 Task: Find connections with filter location Teknāf with filter topic #technologywith filter profile language English with filter current company Sobha Ltd. with filter school INDIAN MARITIME UNIVERSITY with filter industry Women's Handbag Manufacturing with filter service category Videography with filter keywords title Nuclear Engineer
Action: Mouse moved to (579, 116)
Screenshot: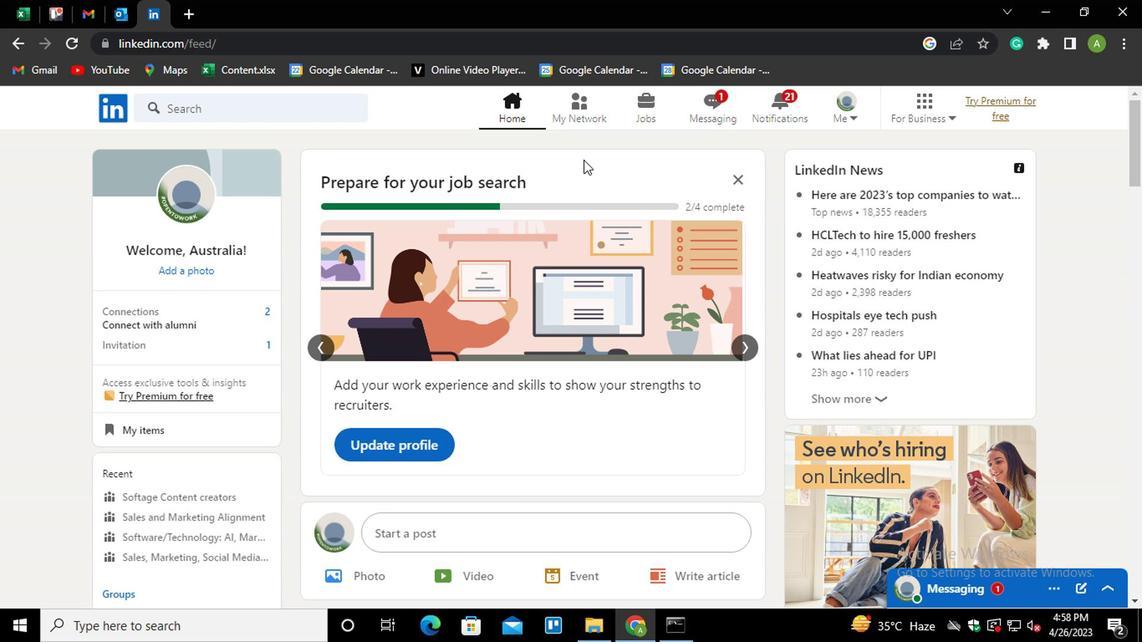 
Action: Mouse pressed left at (579, 116)
Screenshot: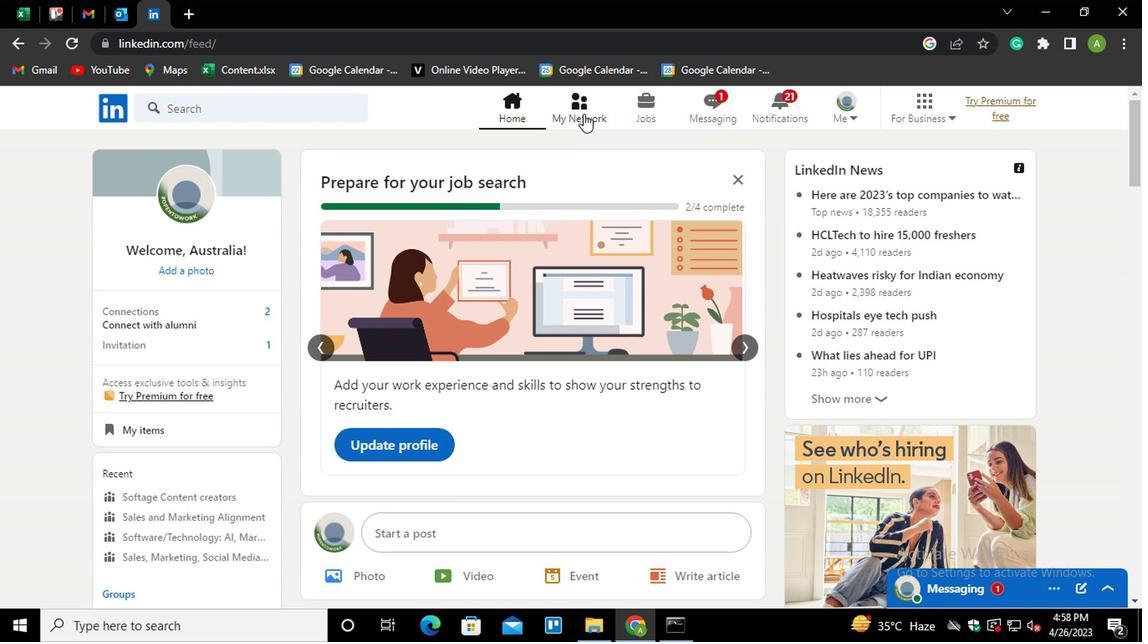 
Action: Mouse moved to (167, 199)
Screenshot: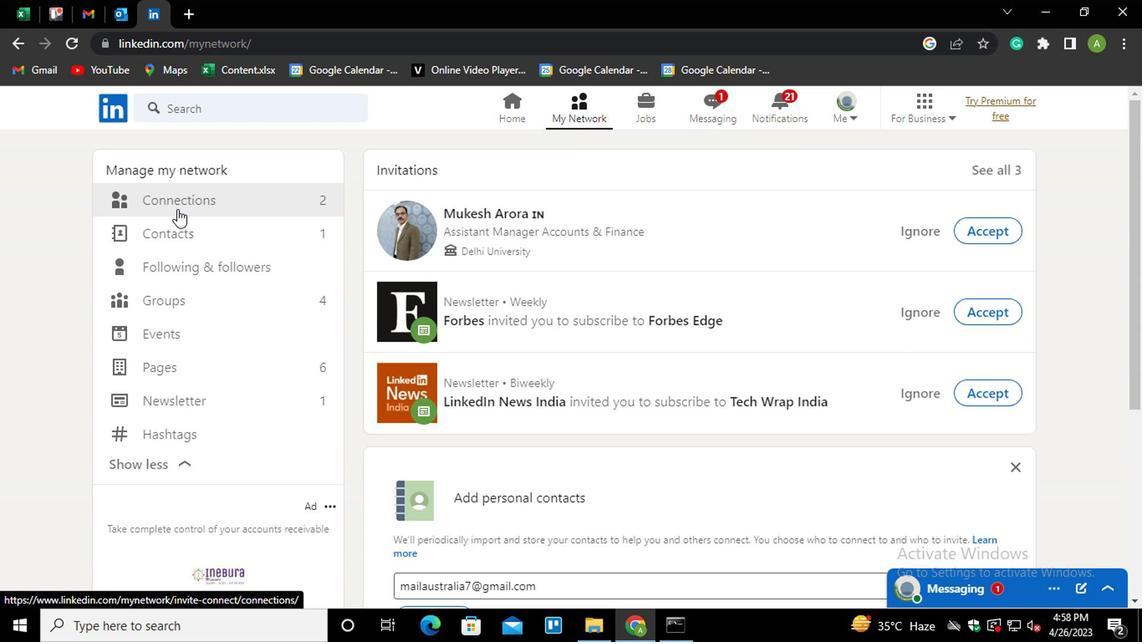 
Action: Mouse pressed left at (167, 199)
Screenshot: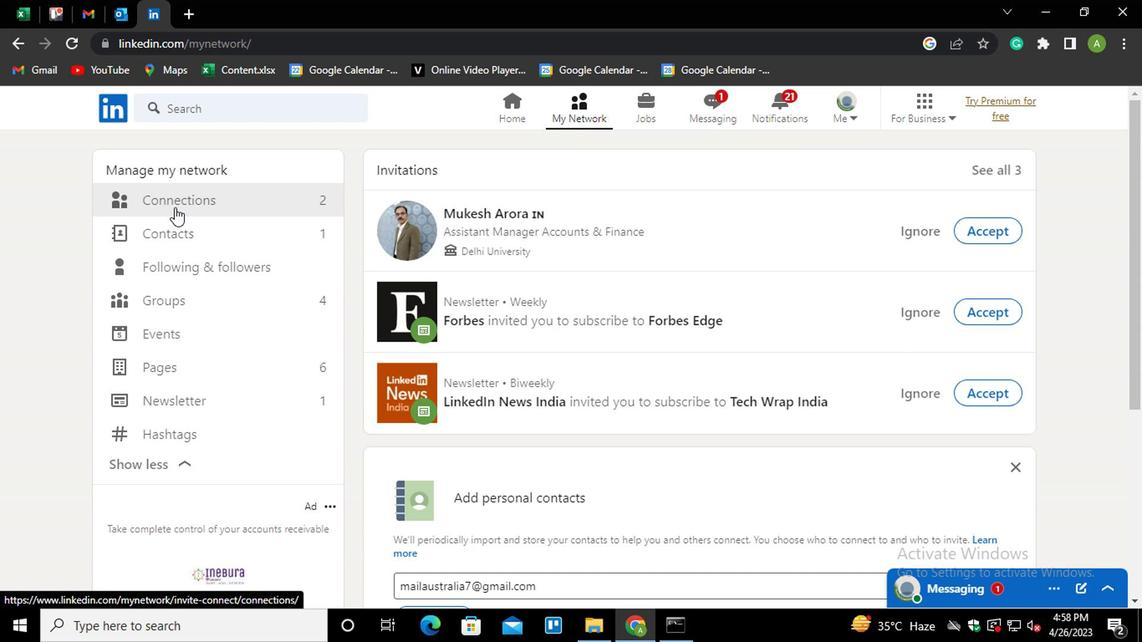 
Action: Mouse moved to (659, 193)
Screenshot: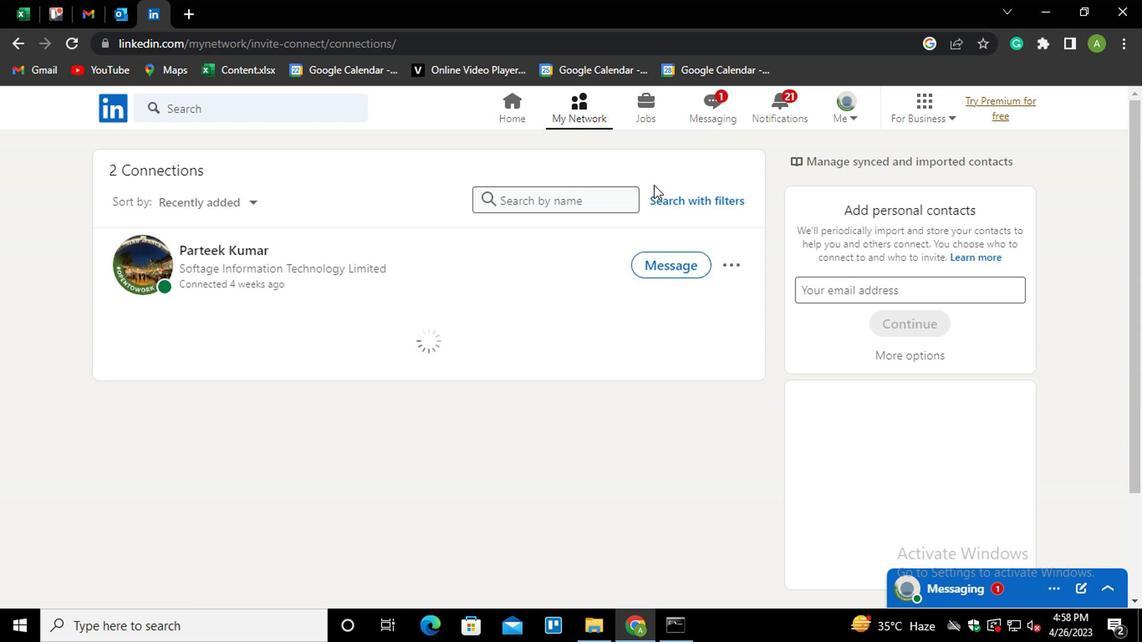 
Action: Mouse pressed left at (659, 193)
Screenshot: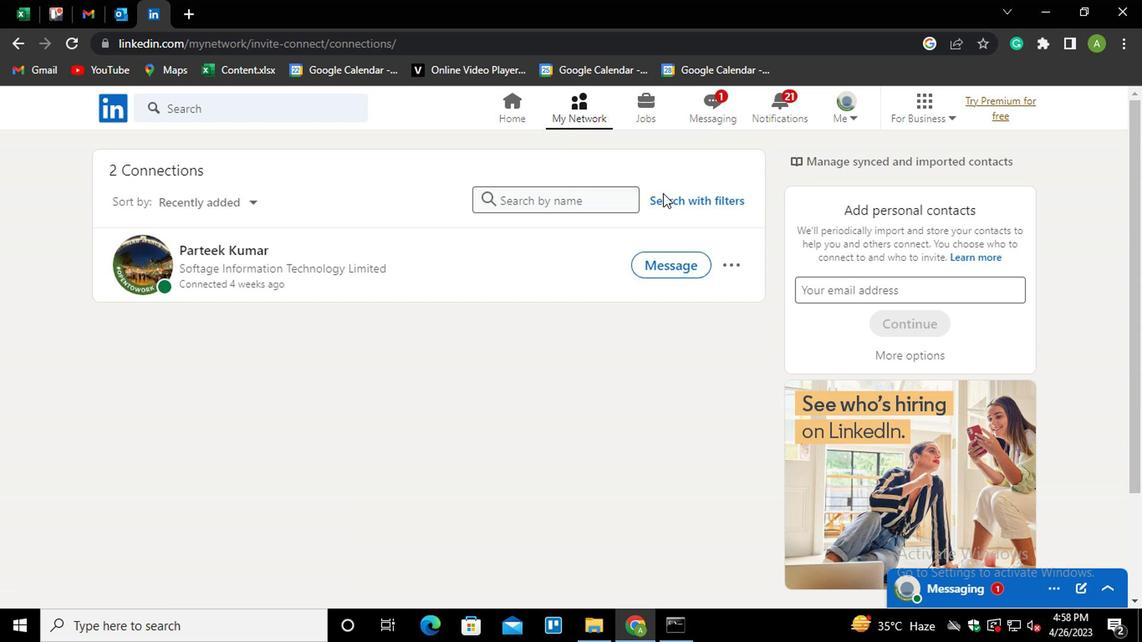 
Action: Mouse moved to (568, 160)
Screenshot: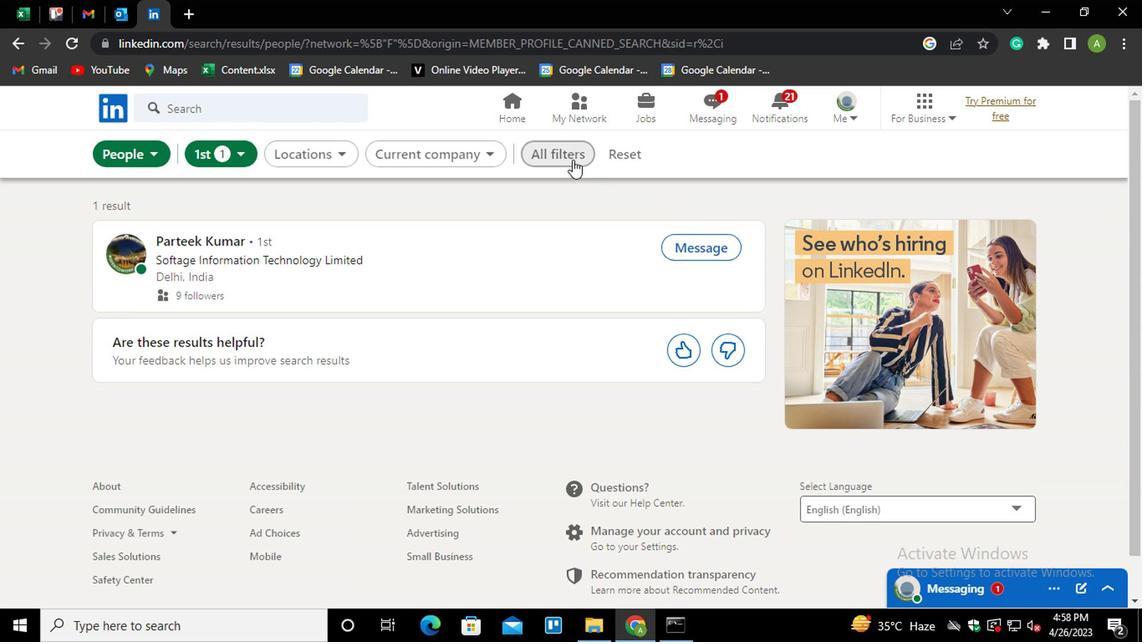 
Action: Mouse pressed left at (568, 160)
Screenshot: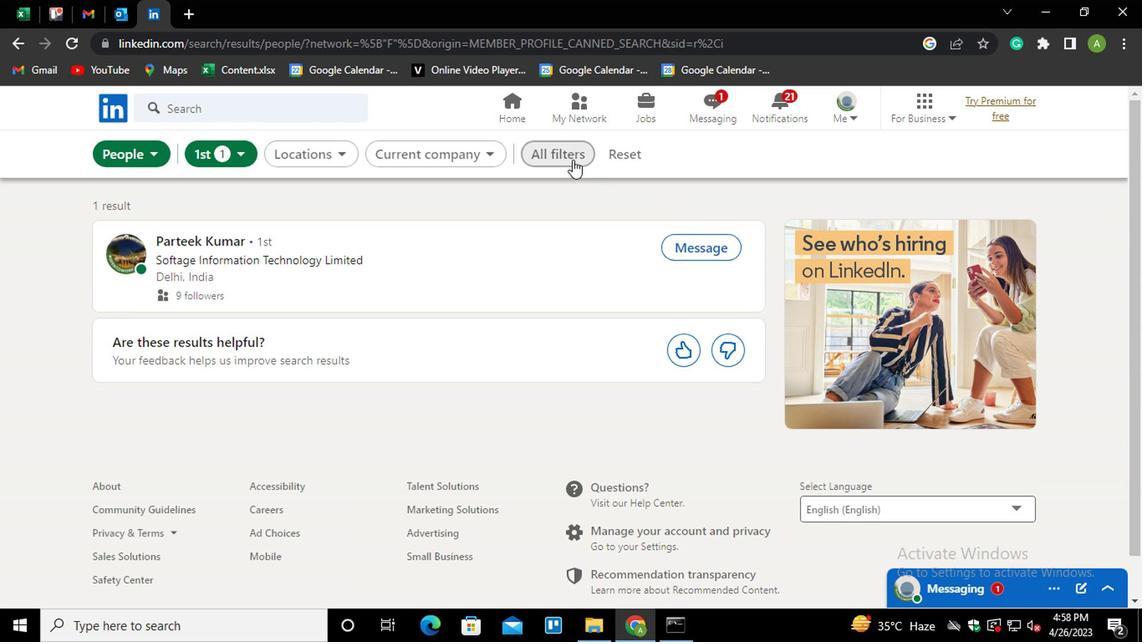 
Action: Mouse moved to (790, 302)
Screenshot: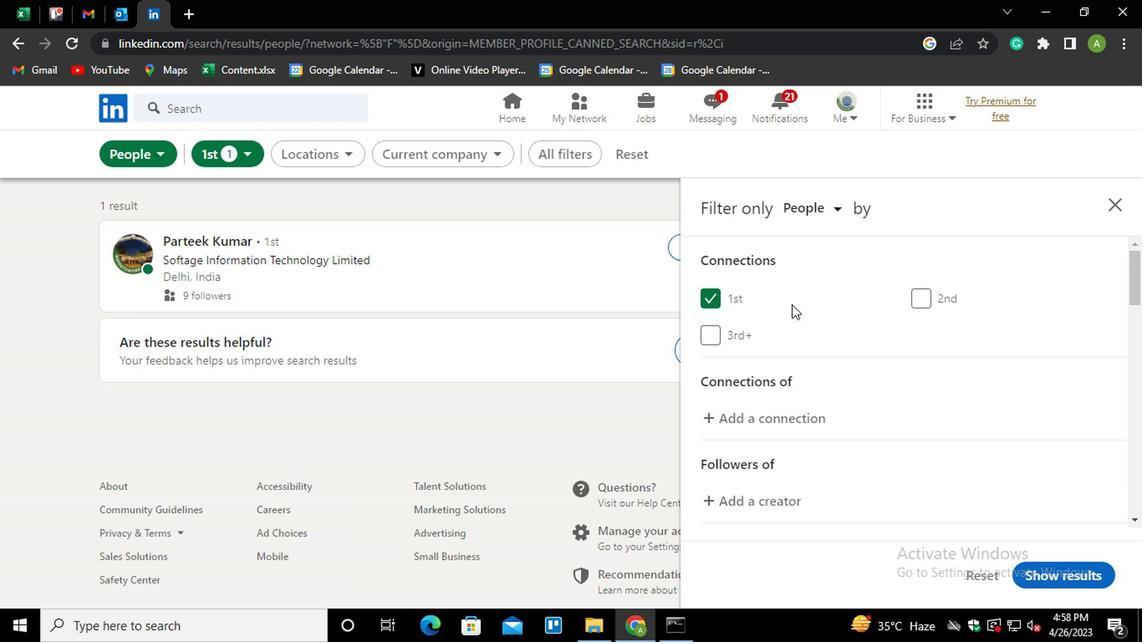 
Action: Mouse scrolled (790, 301) with delta (0, 0)
Screenshot: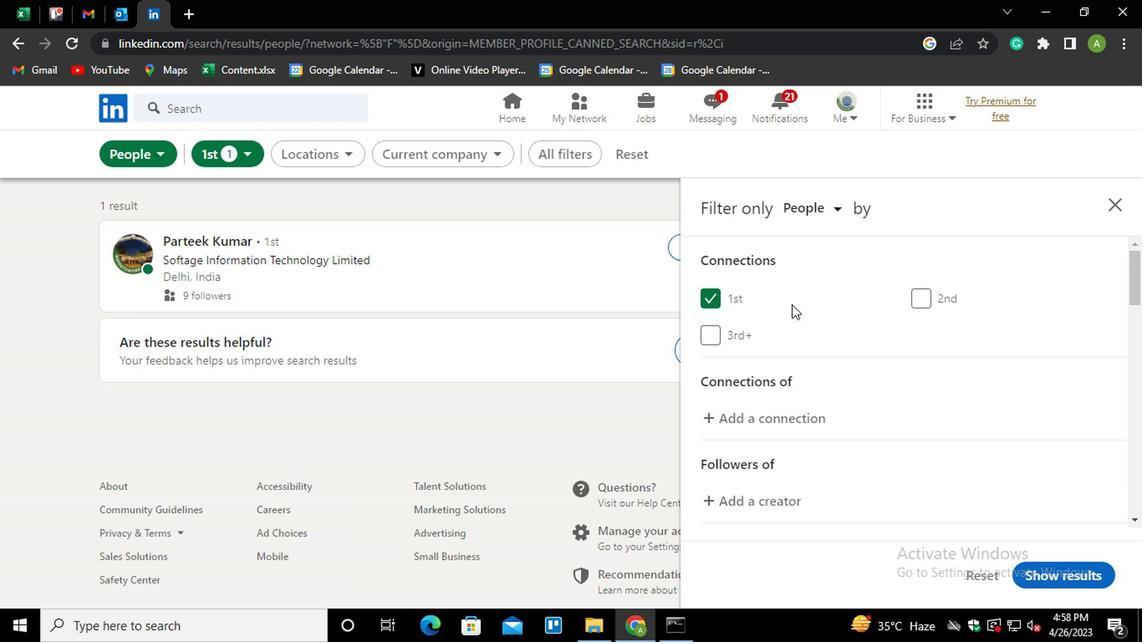 
Action: Mouse scrolled (790, 301) with delta (0, 0)
Screenshot: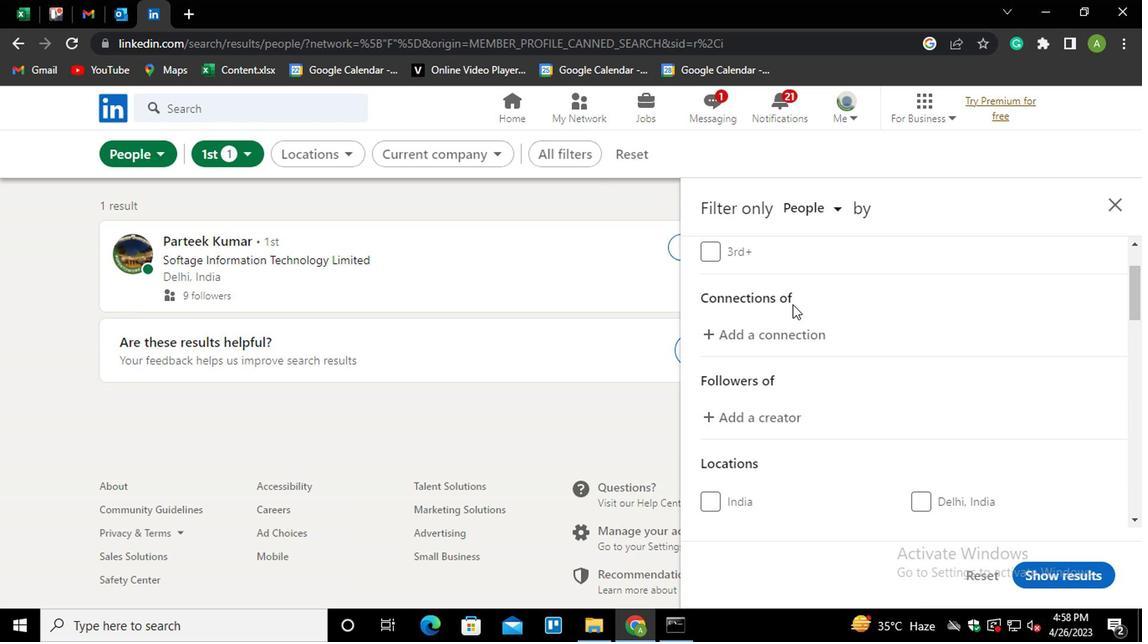 
Action: Mouse moved to (790, 302)
Screenshot: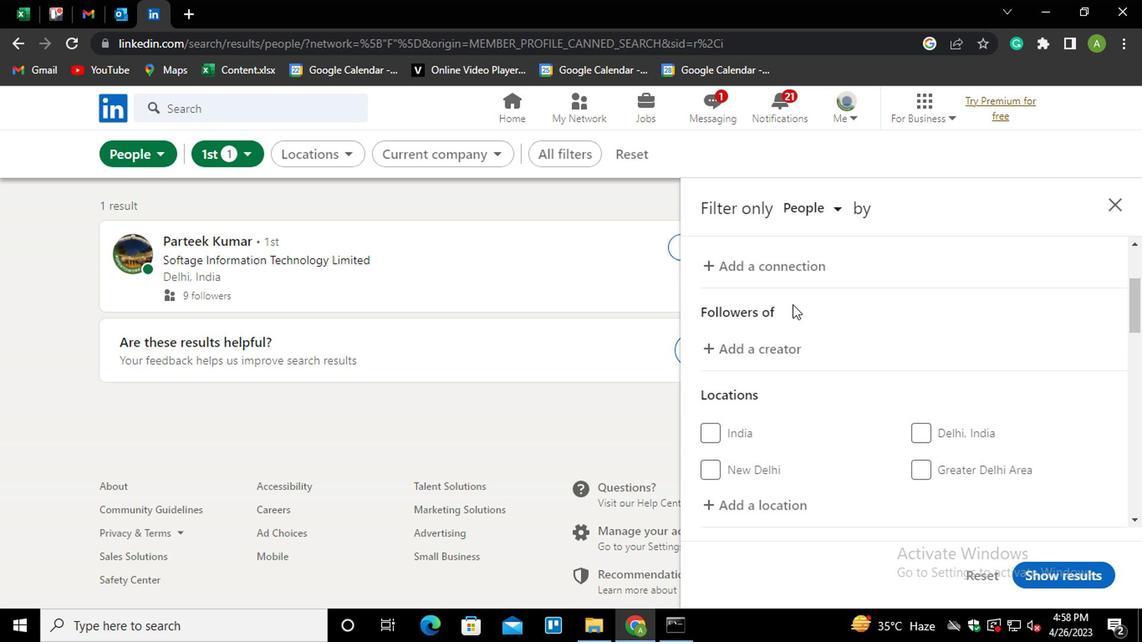 
Action: Mouse scrolled (790, 301) with delta (0, 0)
Screenshot: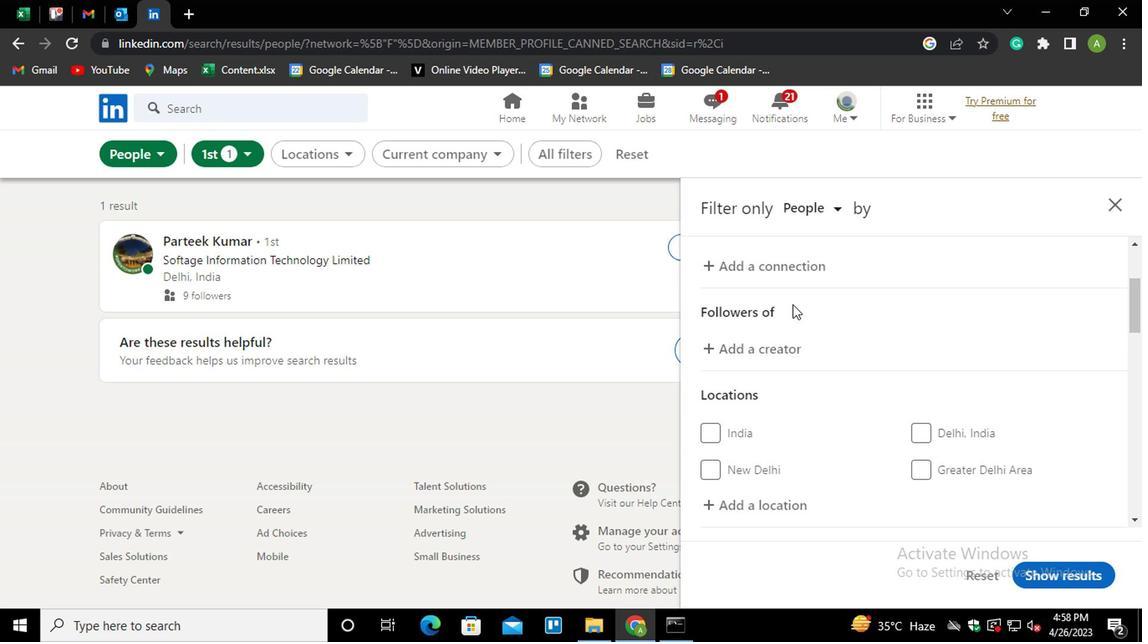 
Action: Mouse moved to (755, 401)
Screenshot: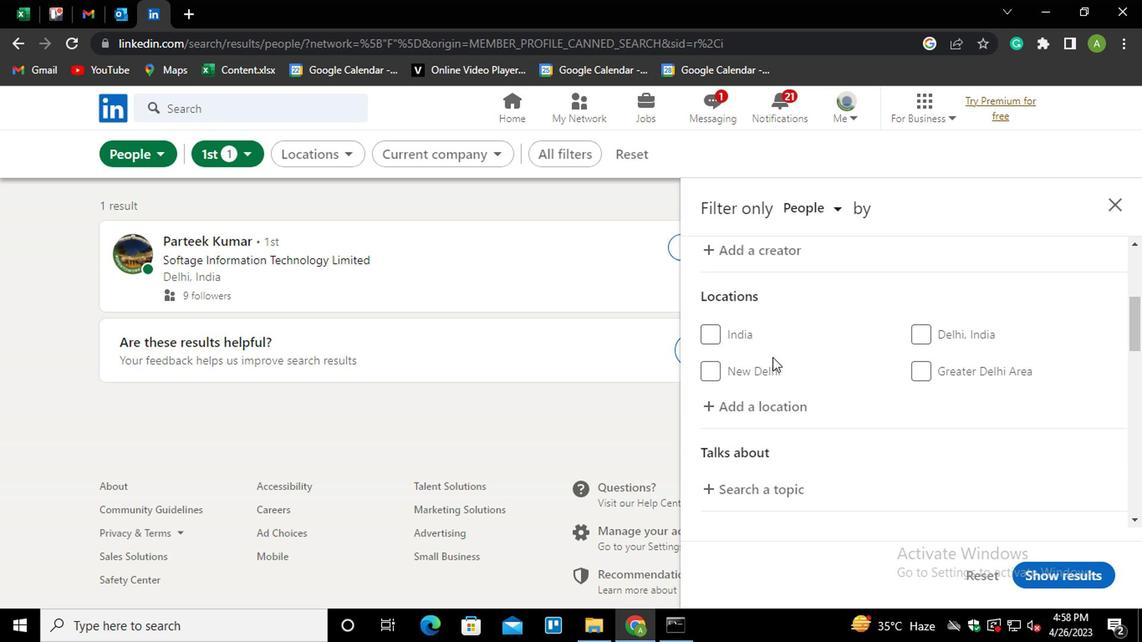 
Action: Mouse pressed left at (755, 401)
Screenshot: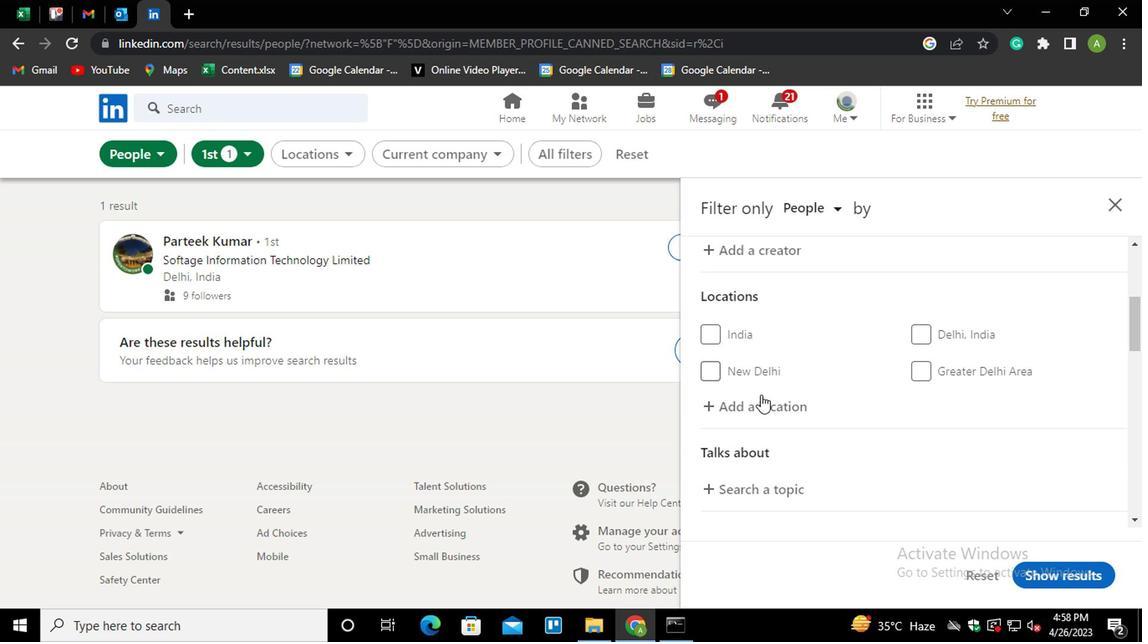 
Action: Mouse moved to (769, 402)
Screenshot: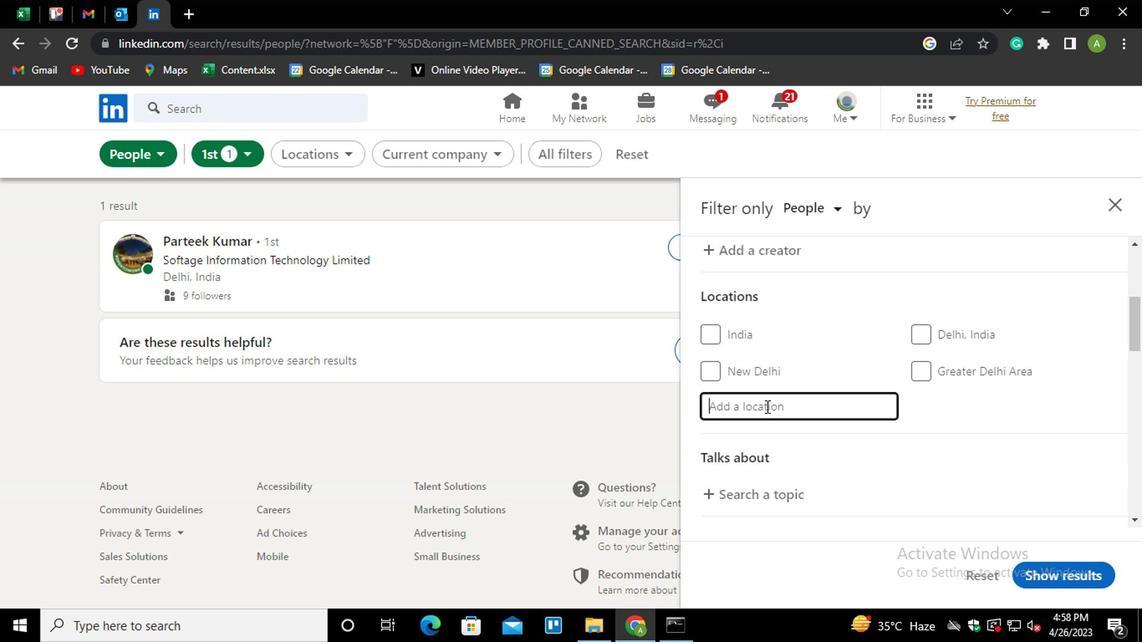 
Action: Mouse pressed left at (769, 402)
Screenshot: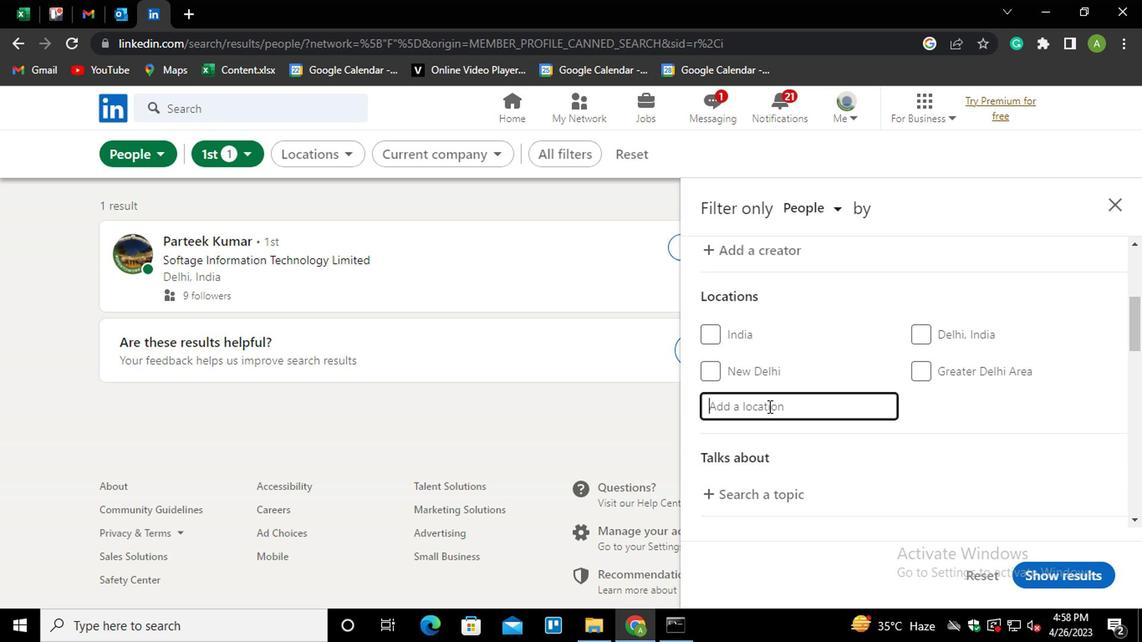 
Action: Mouse moved to (795, 387)
Screenshot: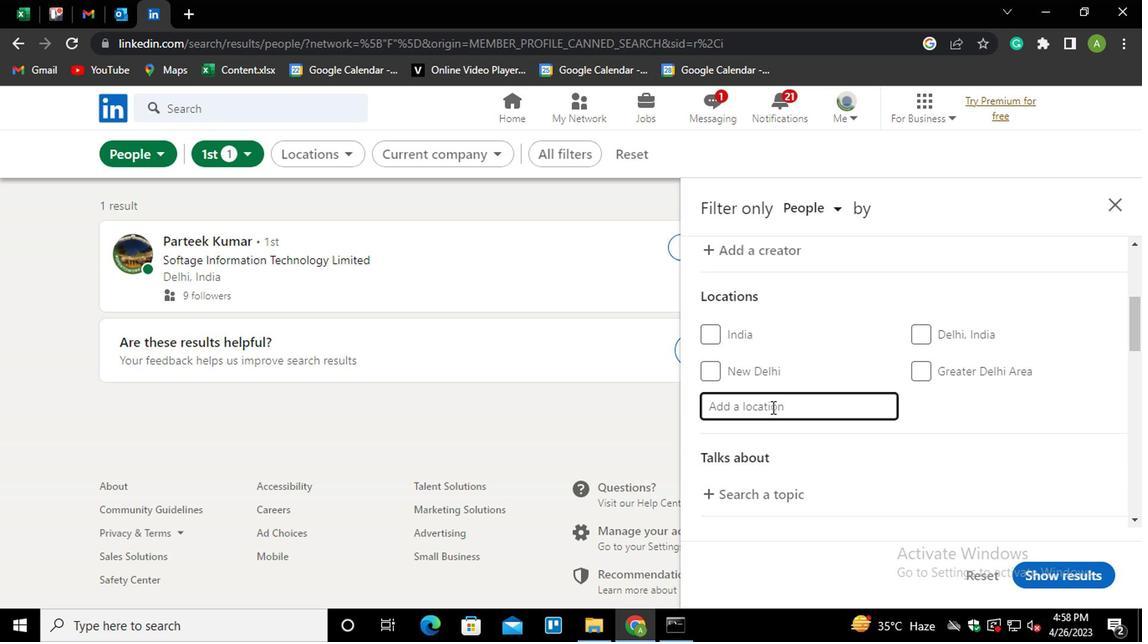 
Action: Key pressed <Key.shift_r><Key.shift_r><Key.shift_r>Teknaf
Screenshot: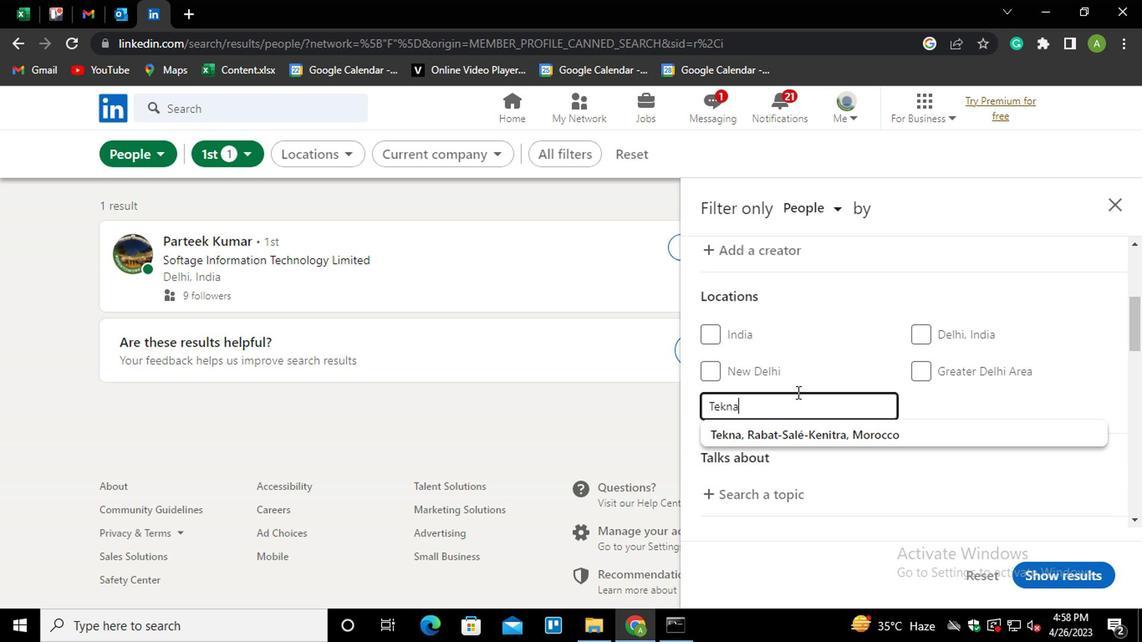
Action: Mouse moved to (795, 387)
Screenshot: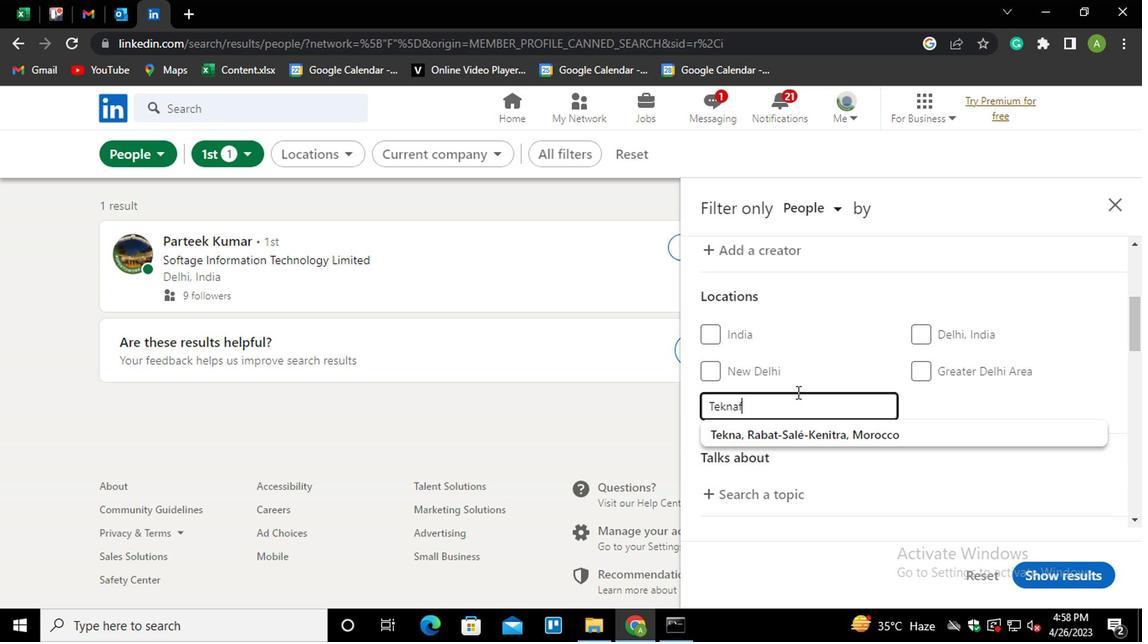 
Action: Key pressed <Key.down>
Screenshot: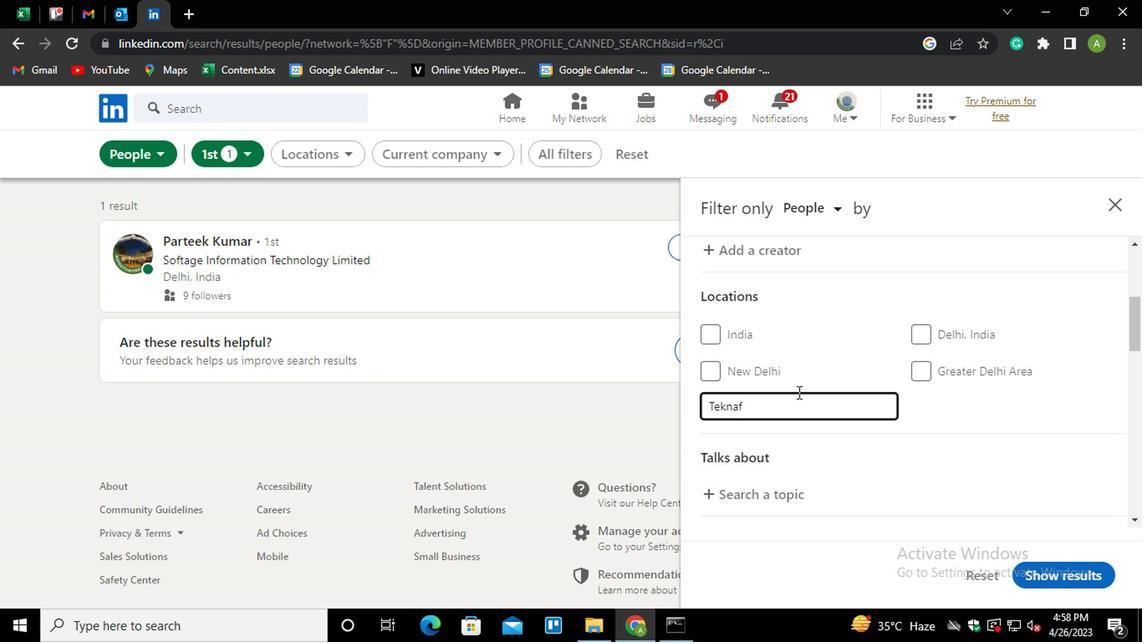 
Action: Mouse moved to (946, 401)
Screenshot: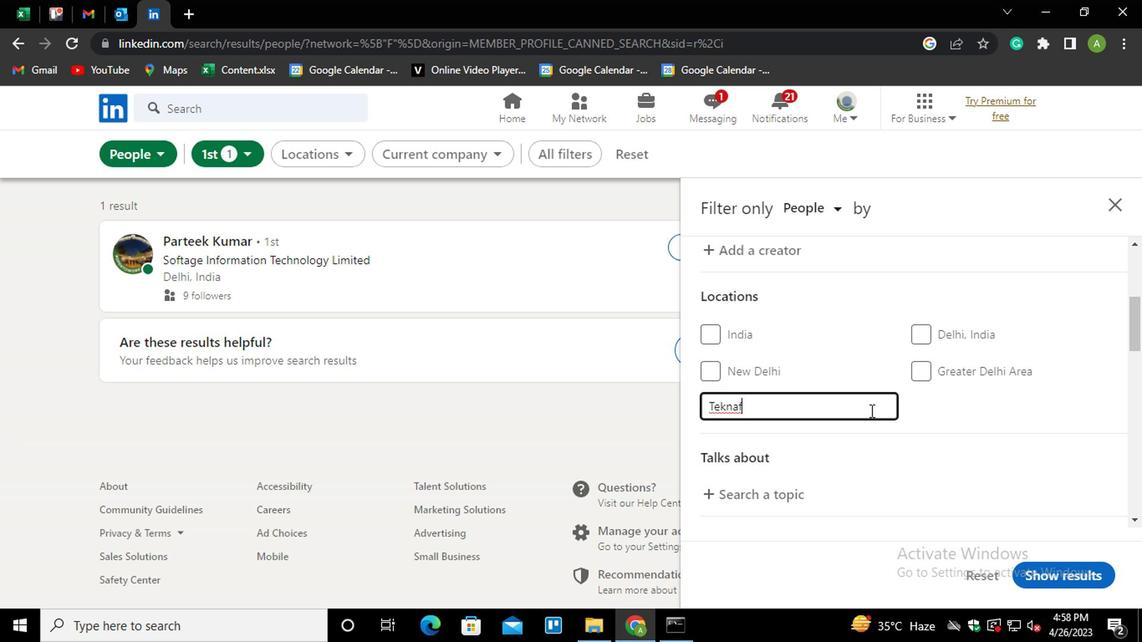 
Action: Mouse pressed left at (946, 401)
Screenshot: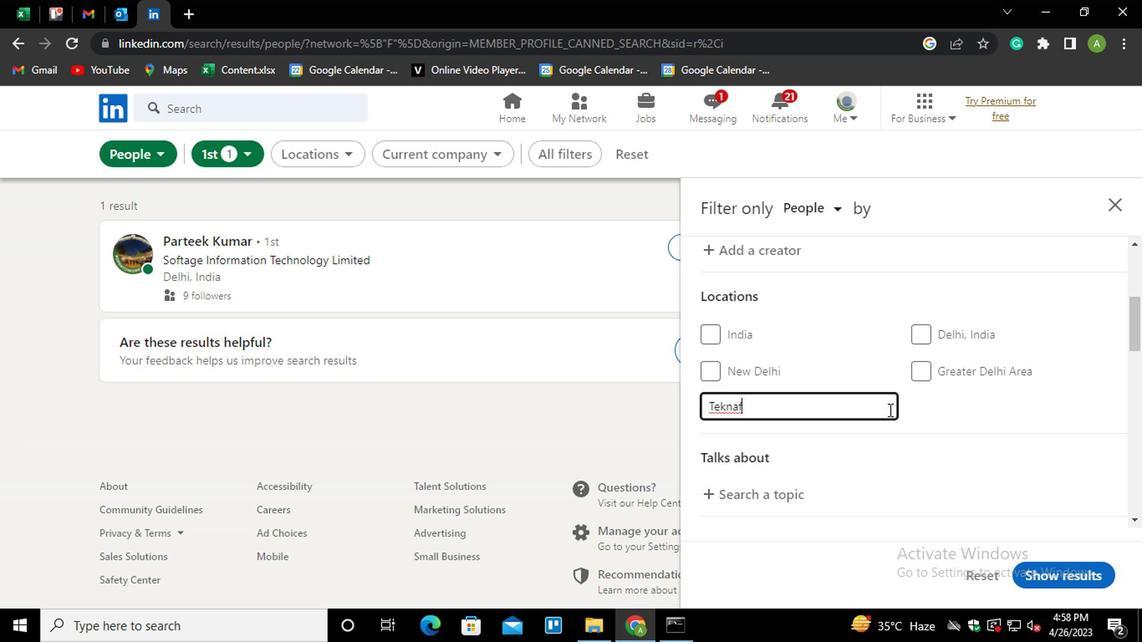 
Action: Mouse moved to (947, 399)
Screenshot: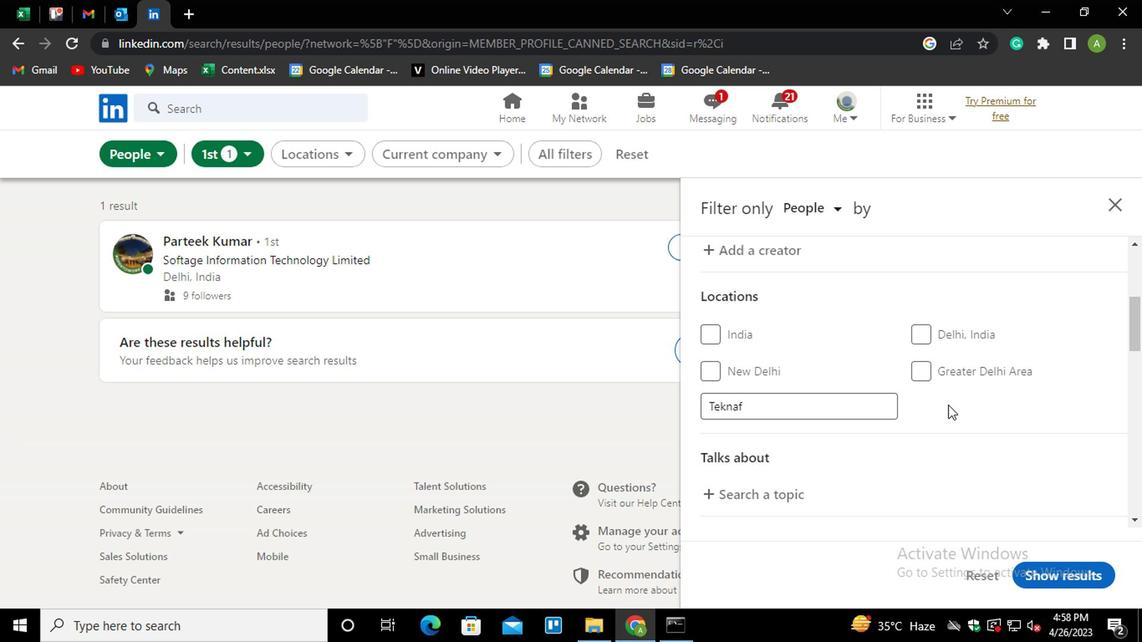 
Action: Mouse scrolled (947, 398) with delta (0, 0)
Screenshot: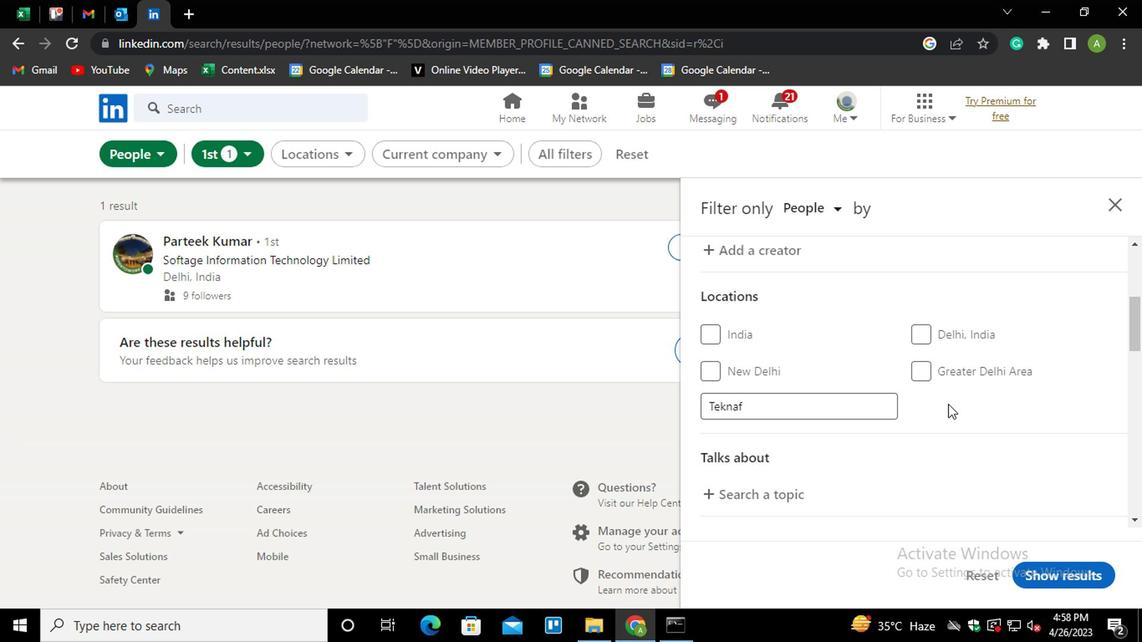 
Action: Mouse scrolled (947, 398) with delta (0, 0)
Screenshot: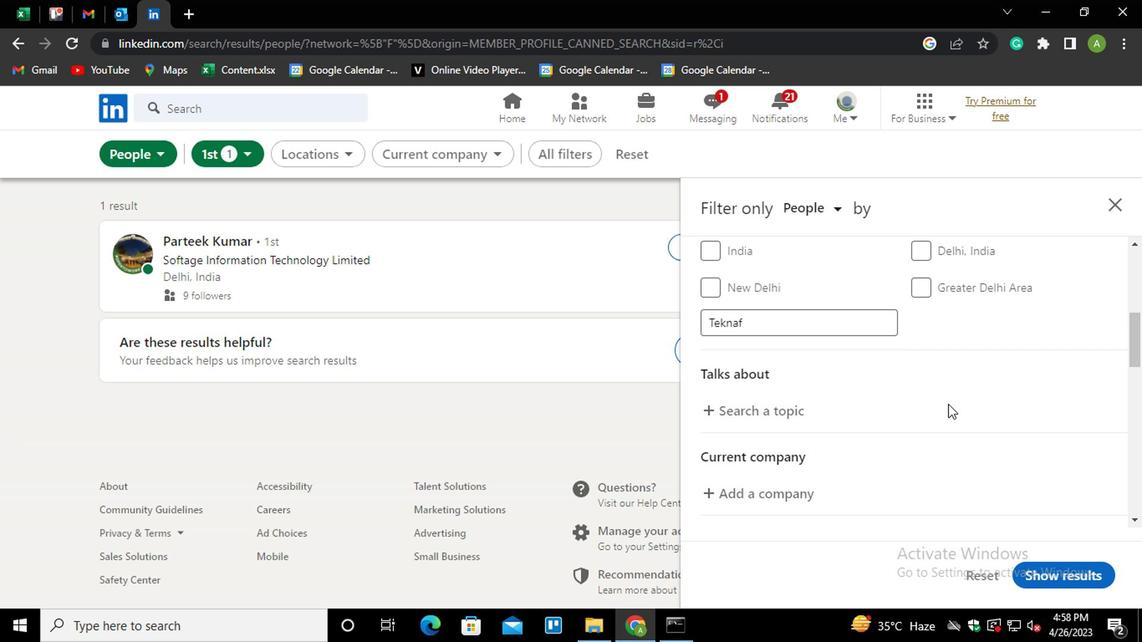 
Action: Mouse moved to (775, 332)
Screenshot: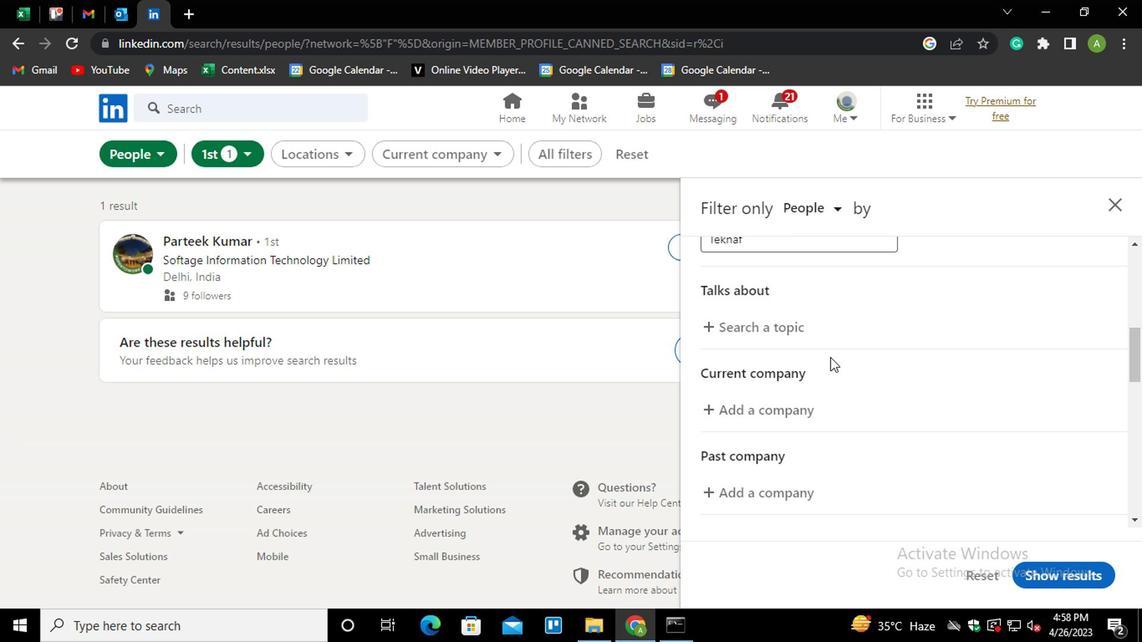 
Action: Mouse pressed left at (775, 332)
Screenshot: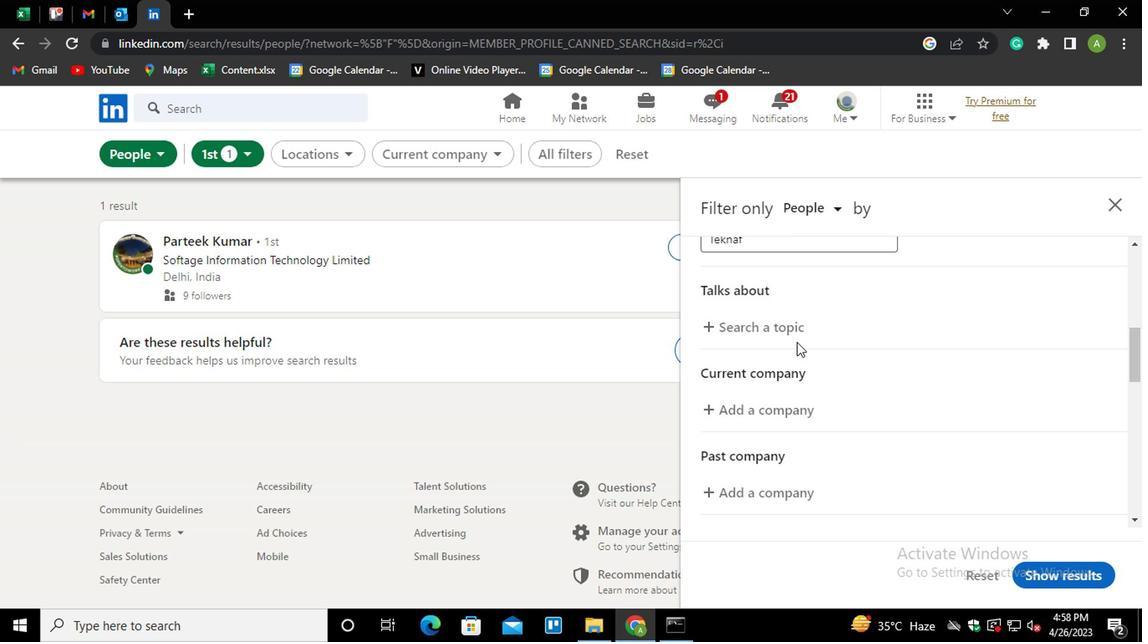 
Action: Mouse moved to (784, 326)
Screenshot: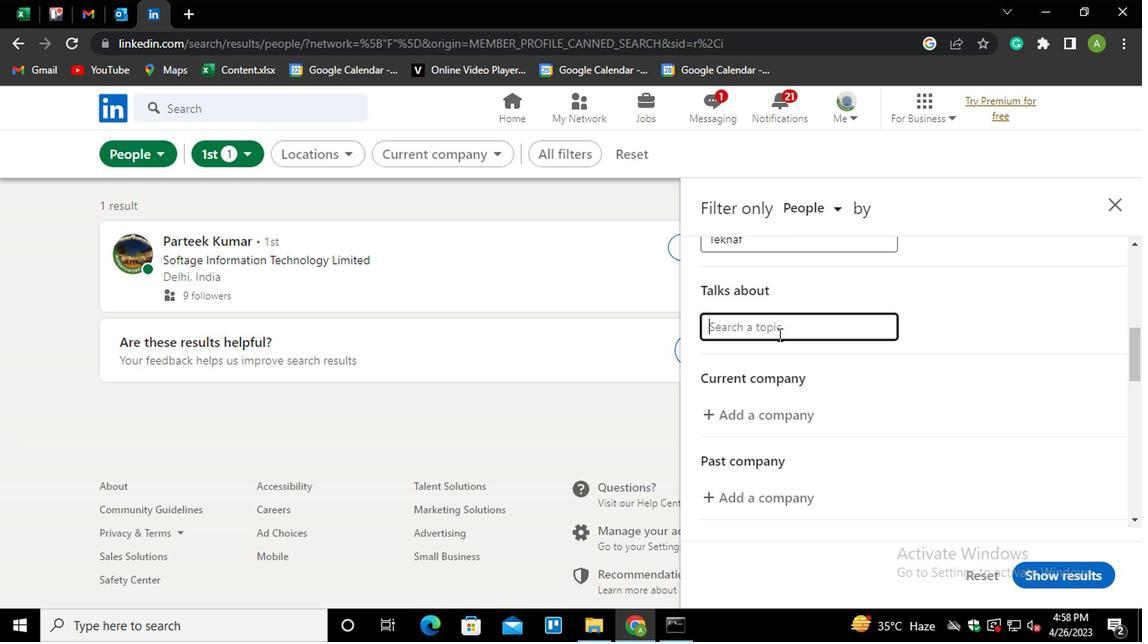 
Action: Mouse pressed left at (784, 326)
Screenshot: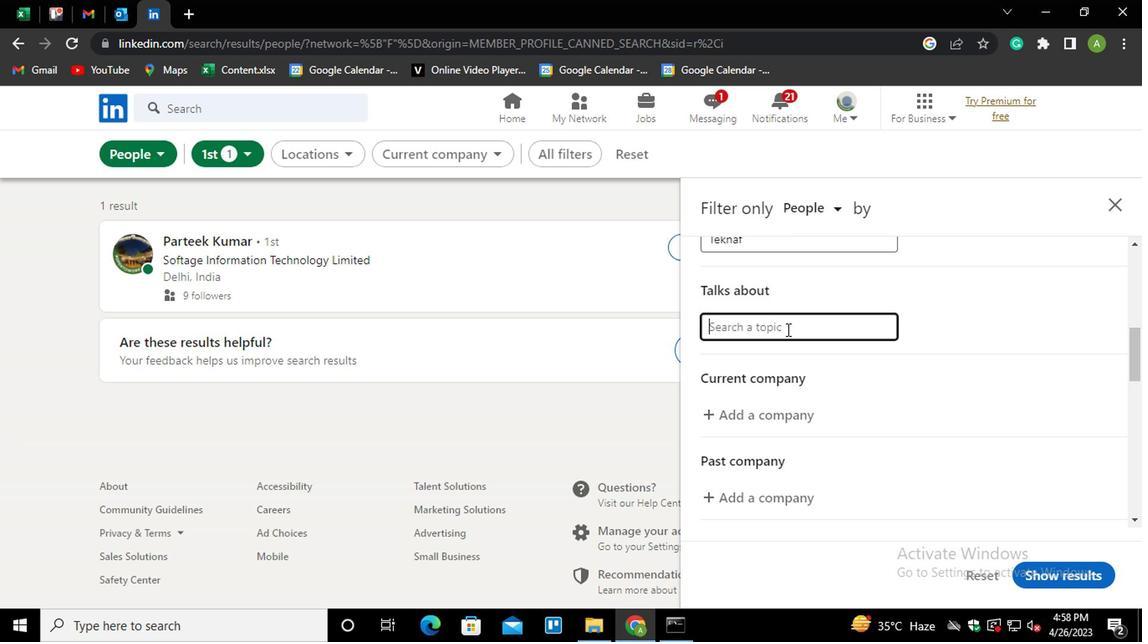 
Action: Key pressed <Key.shift>#TECHNOLOGY
Screenshot: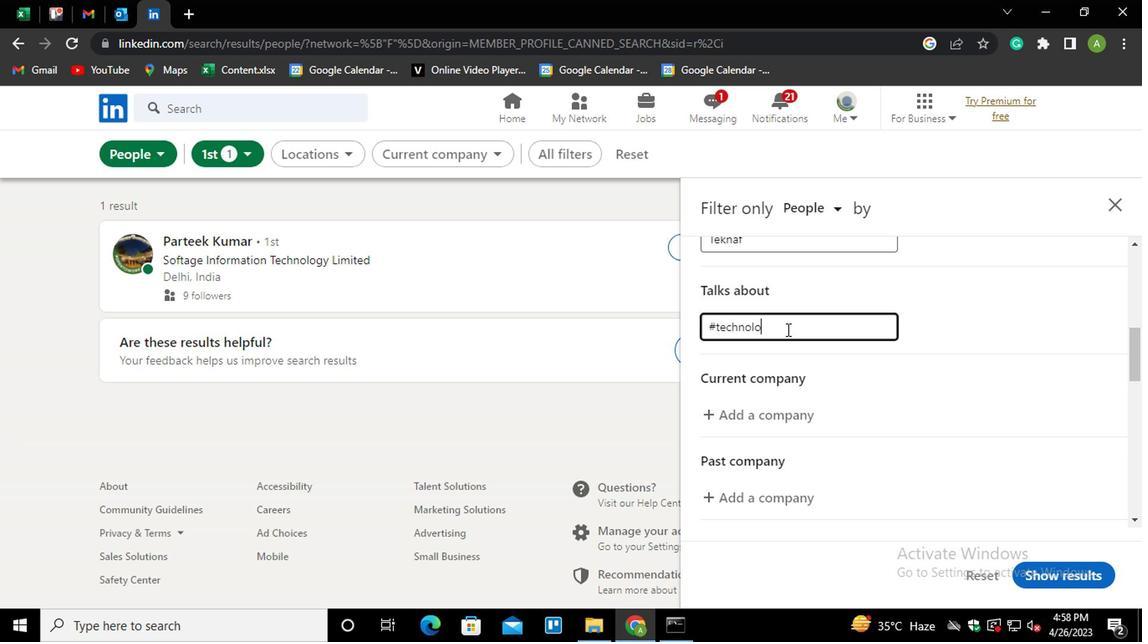 
Action: Mouse moved to (968, 348)
Screenshot: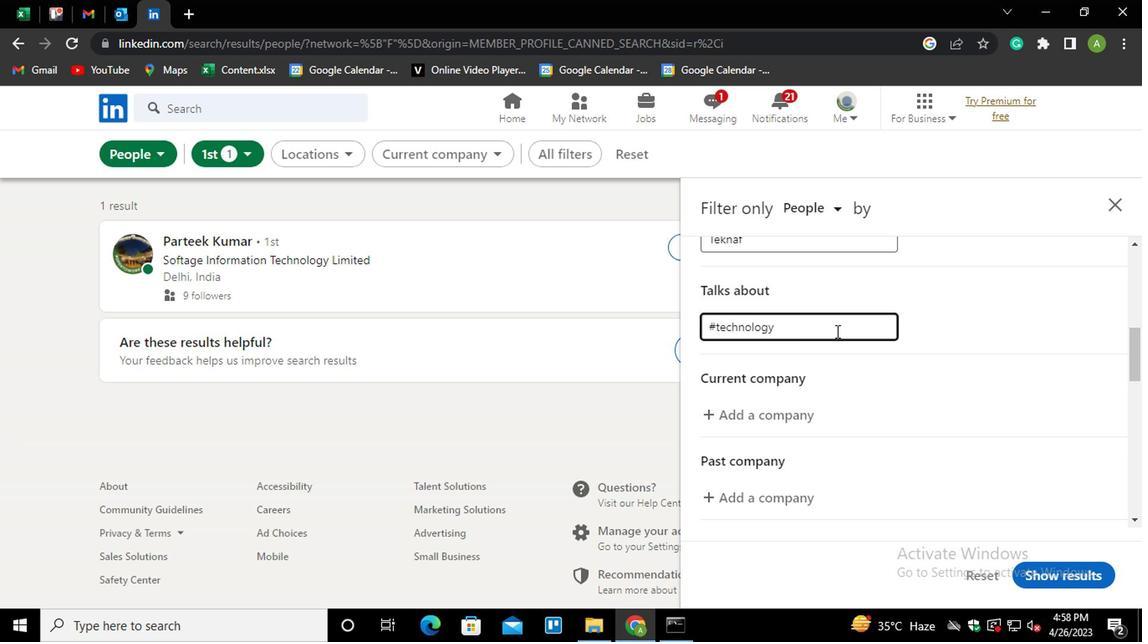 
Action: Mouse pressed left at (968, 348)
Screenshot: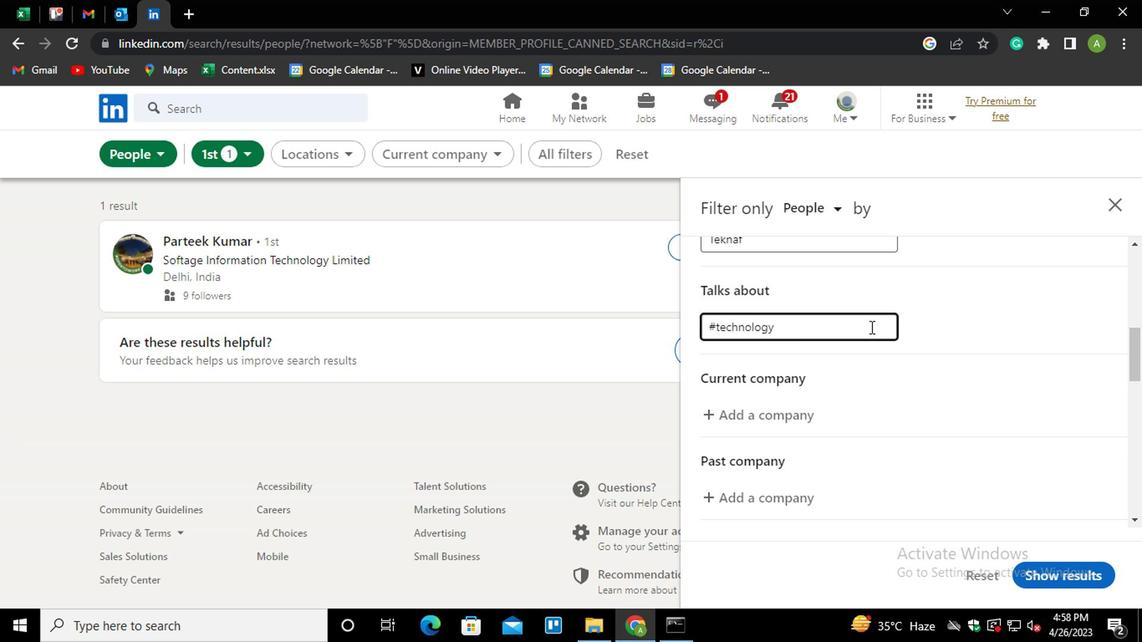 
Action: Mouse moved to (815, 408)
Screenshot: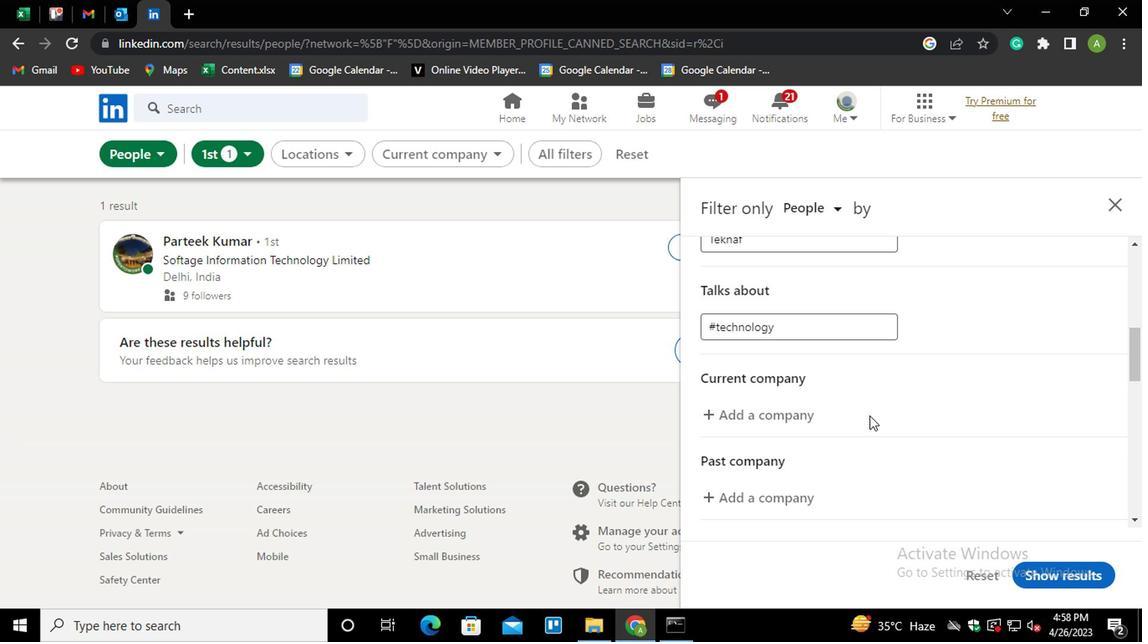 
Action: Mouse pressed left at (815, 408)
Screenshot: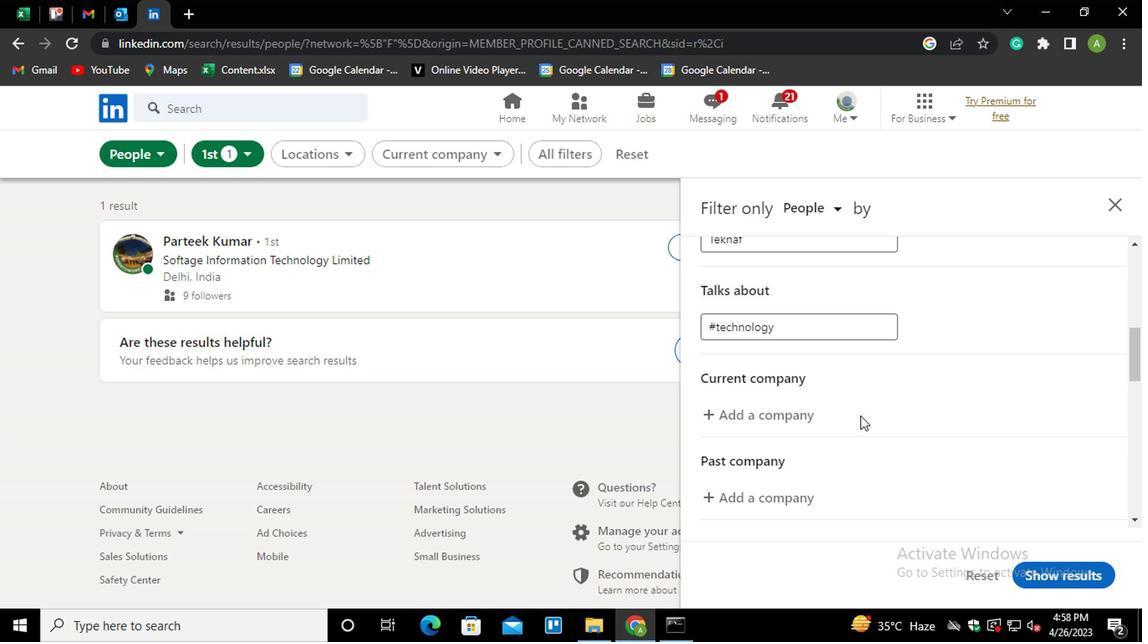 
Action: Mouse moved to (815, 408)
Screenshot: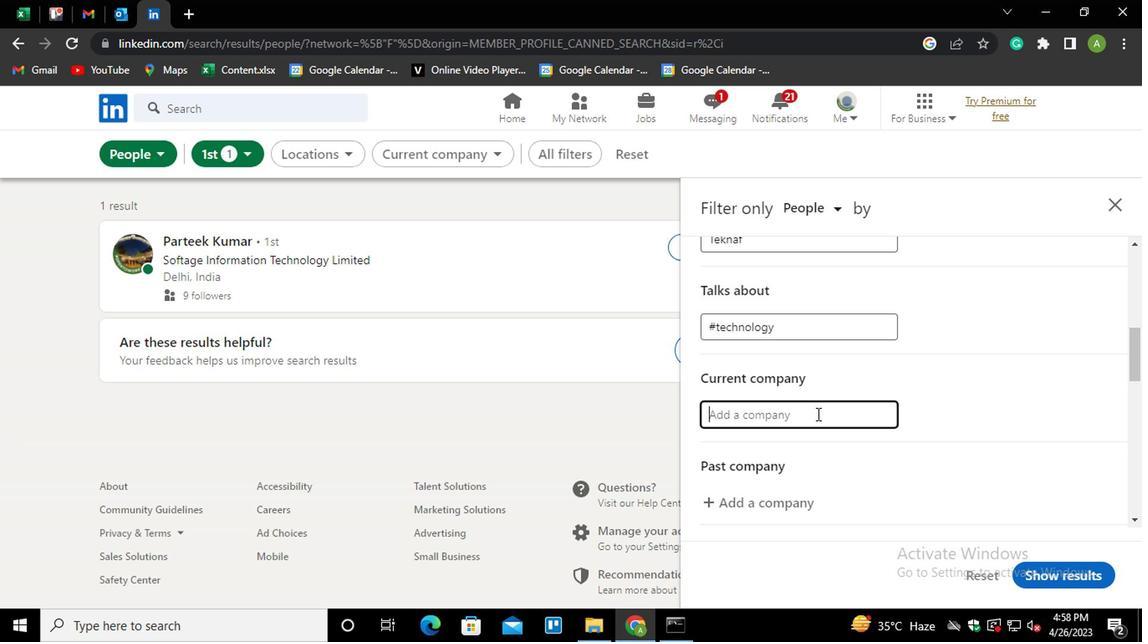 
Action: Mouse pressed left at (815, 408)
Screenshot: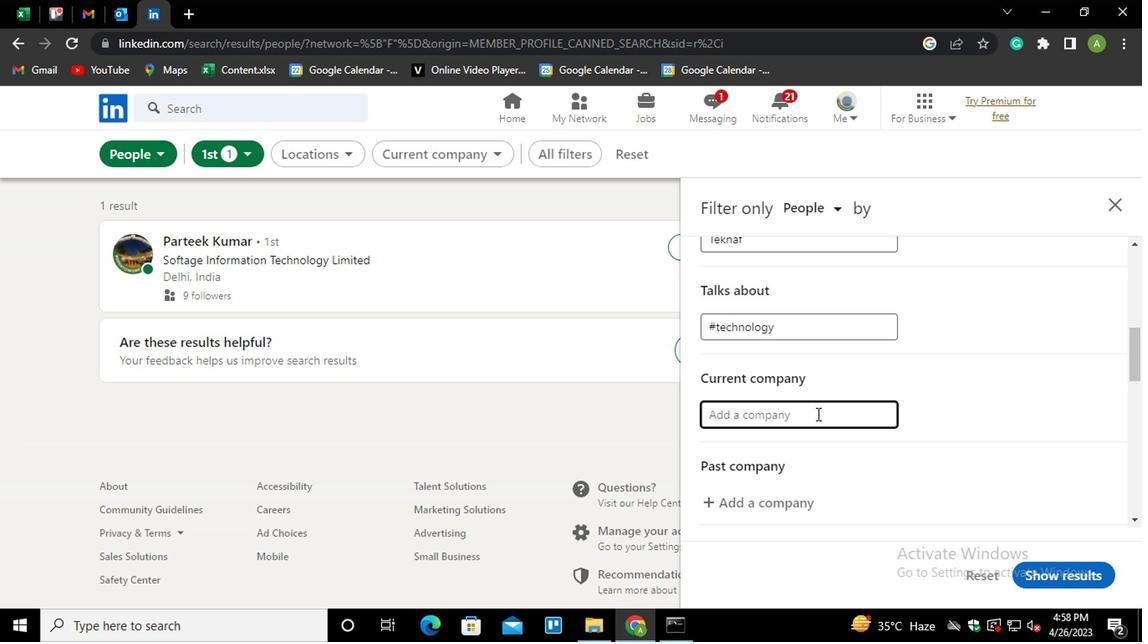 
Action: Mouse moved to (814, 408)
Screenshot: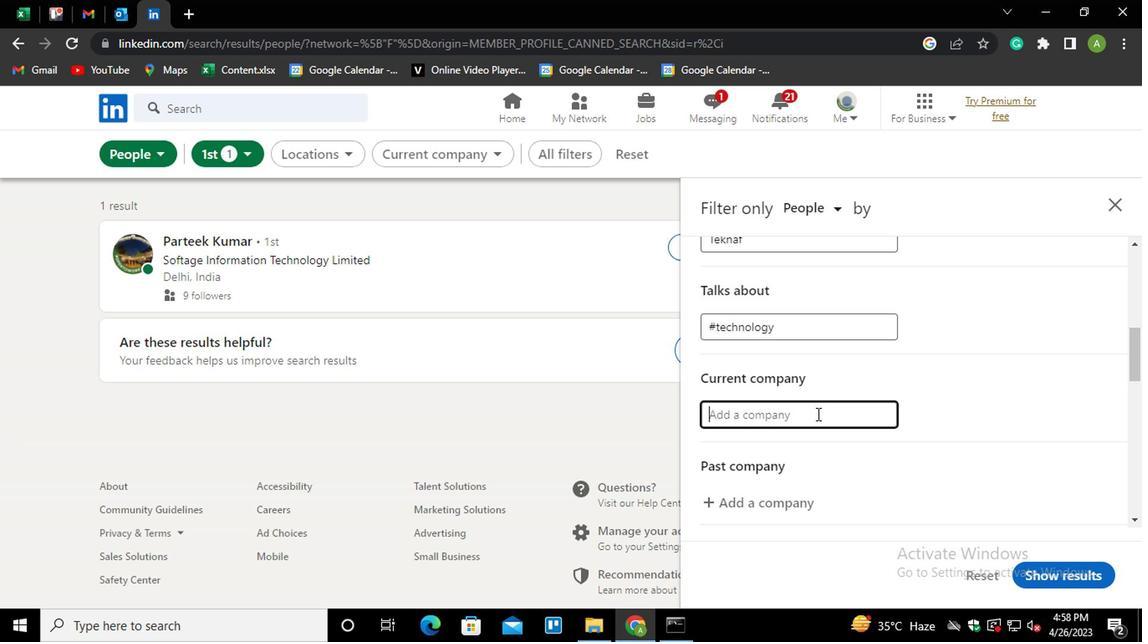 
Action: Key pressed <Key.shift>SOBHA<Key.down><Key.down><Key.up><Key.enter>
Screenshot: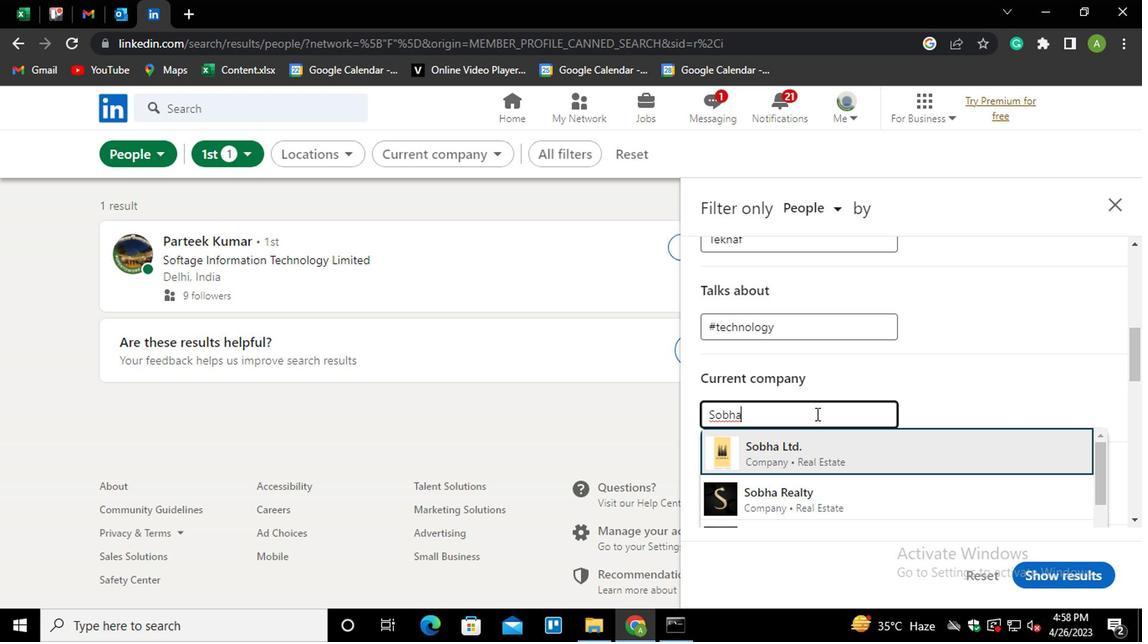 
Action: Mouse moved to (849, 399)
Screenshot: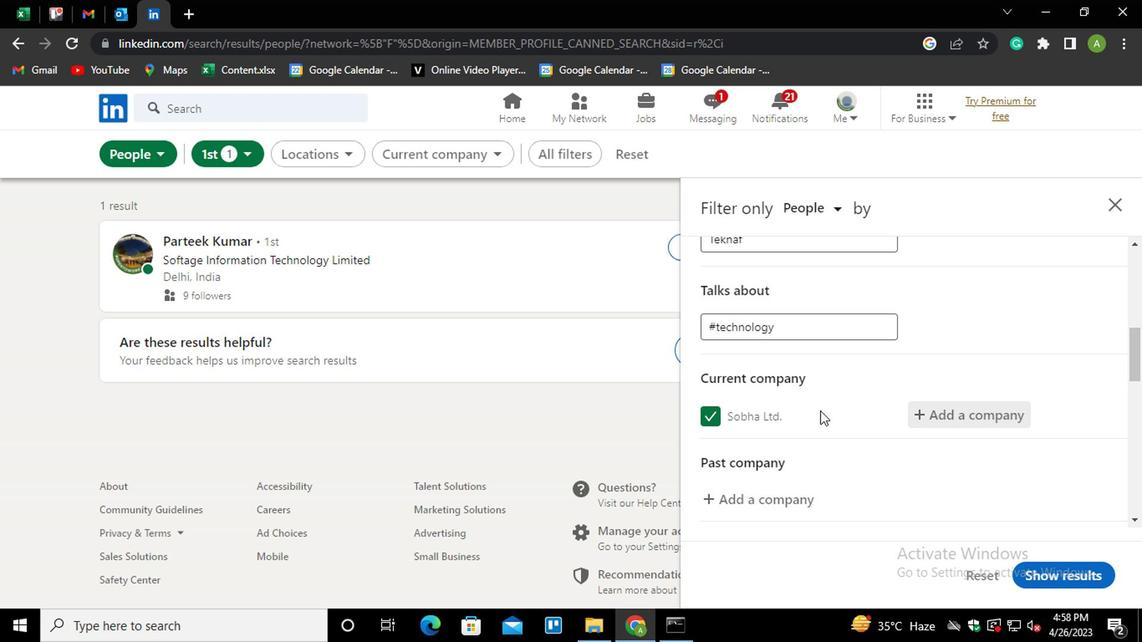 
Action: Mouse scrolled (849, 399) with delta (0, 0)
Screenshot: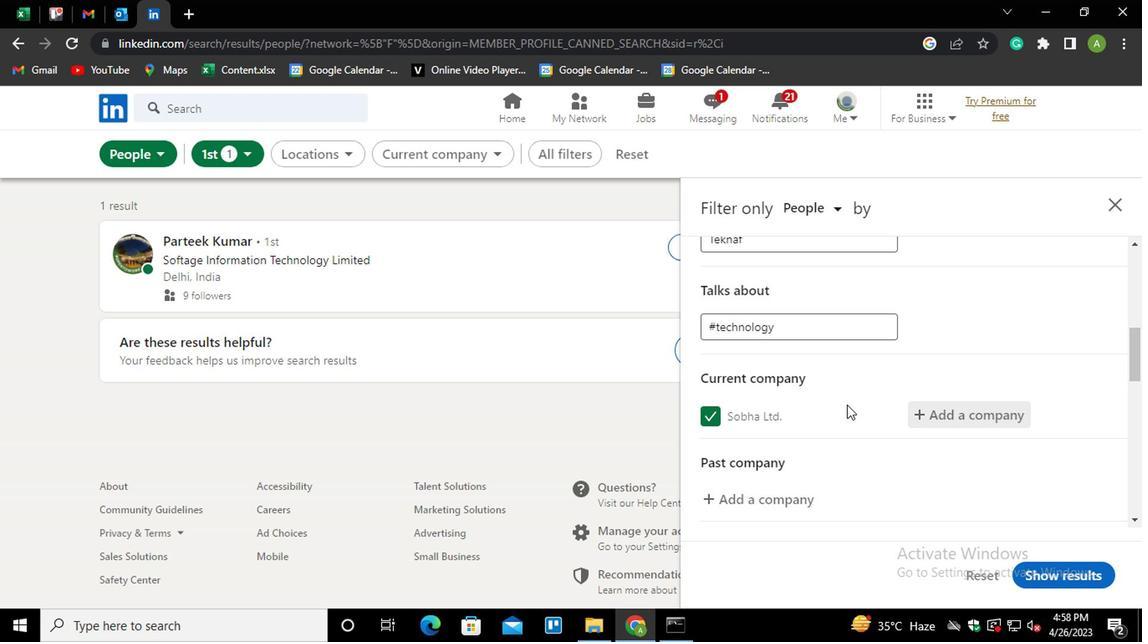 
Action: Mouse scrolled (849, 399) with delta (0, 0)
Screenshot: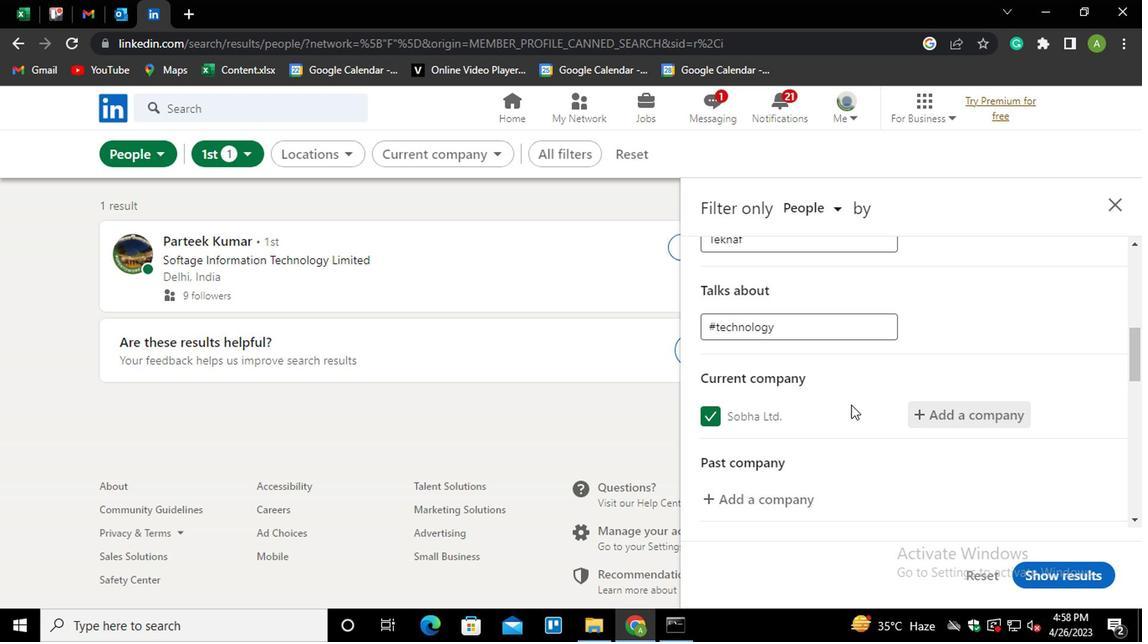 
Action: Mouse moved to (769, 390)
Screenshot: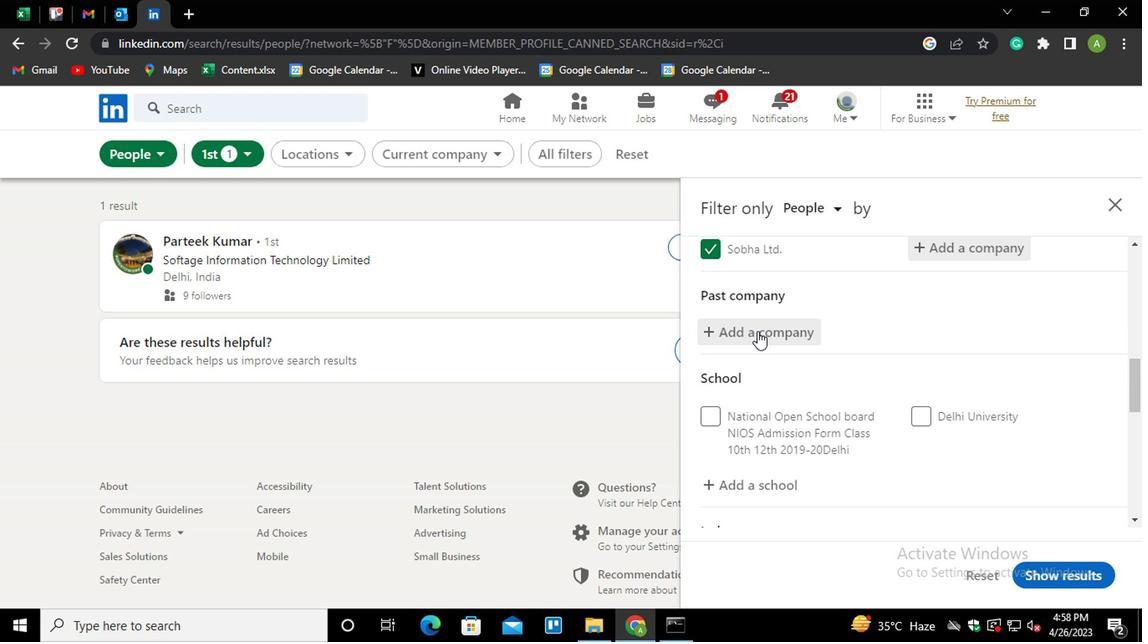 
Action: Mouse scrolled (769, 390) with delta (0, 0)
Screenshot: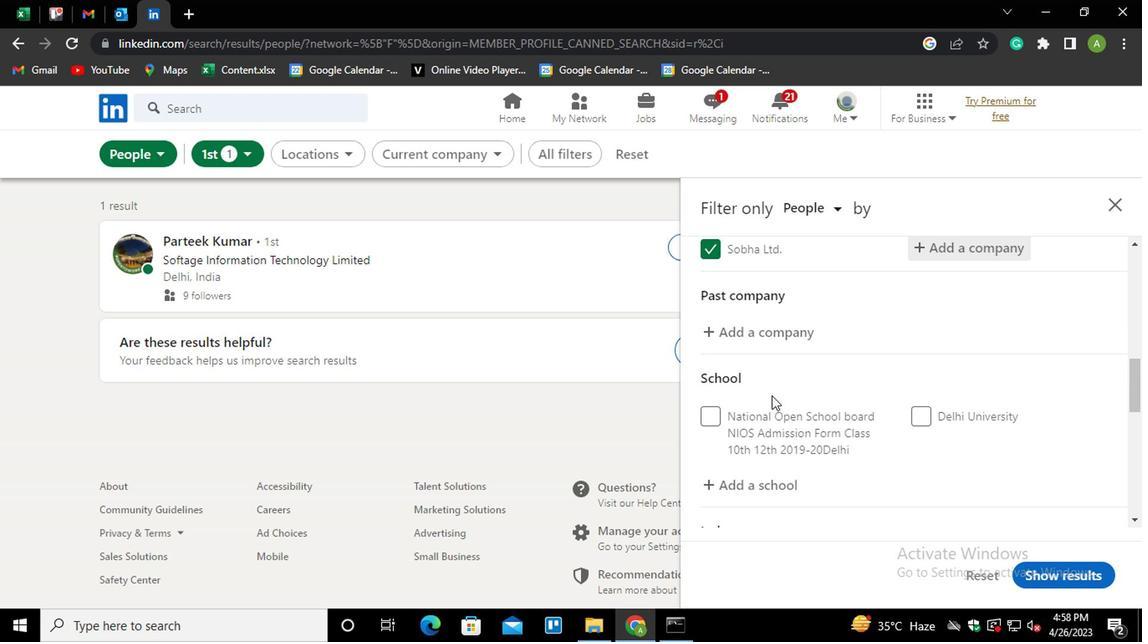 
Action: Mouse moved to (763, 403)
Screenshot: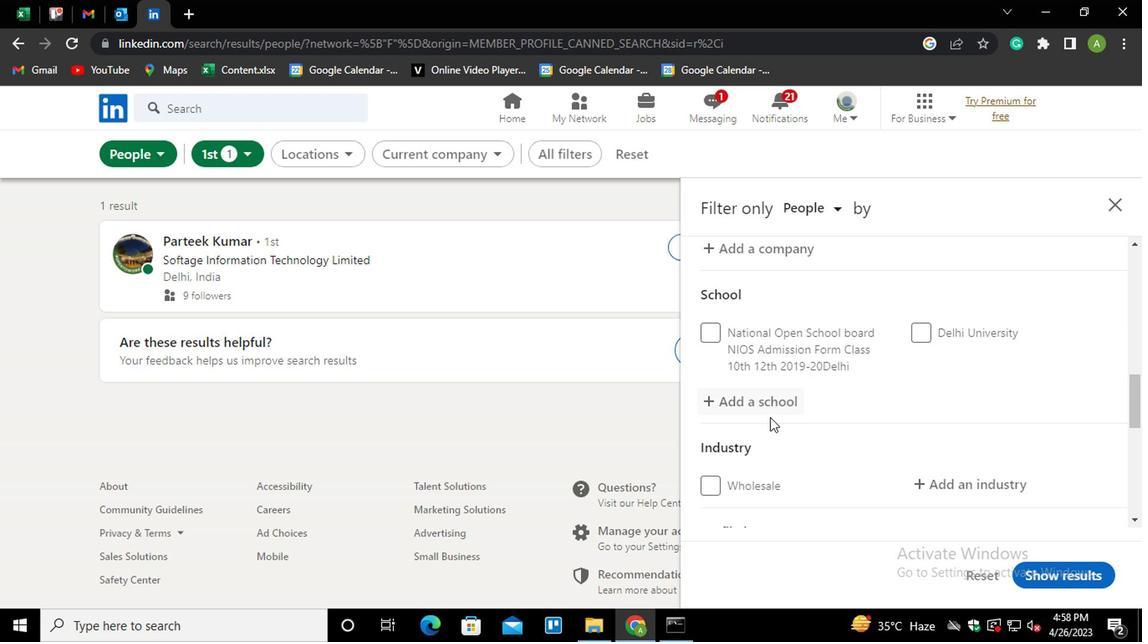 
Action: Mouse pressed left at (763, 403)
Screenshot: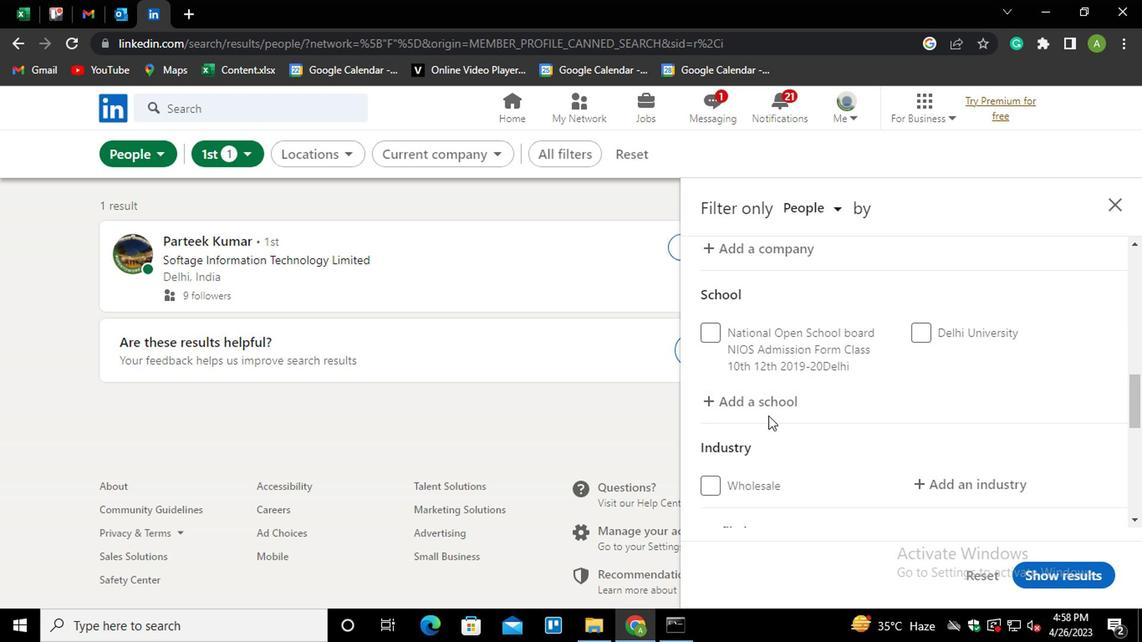 
Action: Mouse moved to (772, 398)
Screenshot: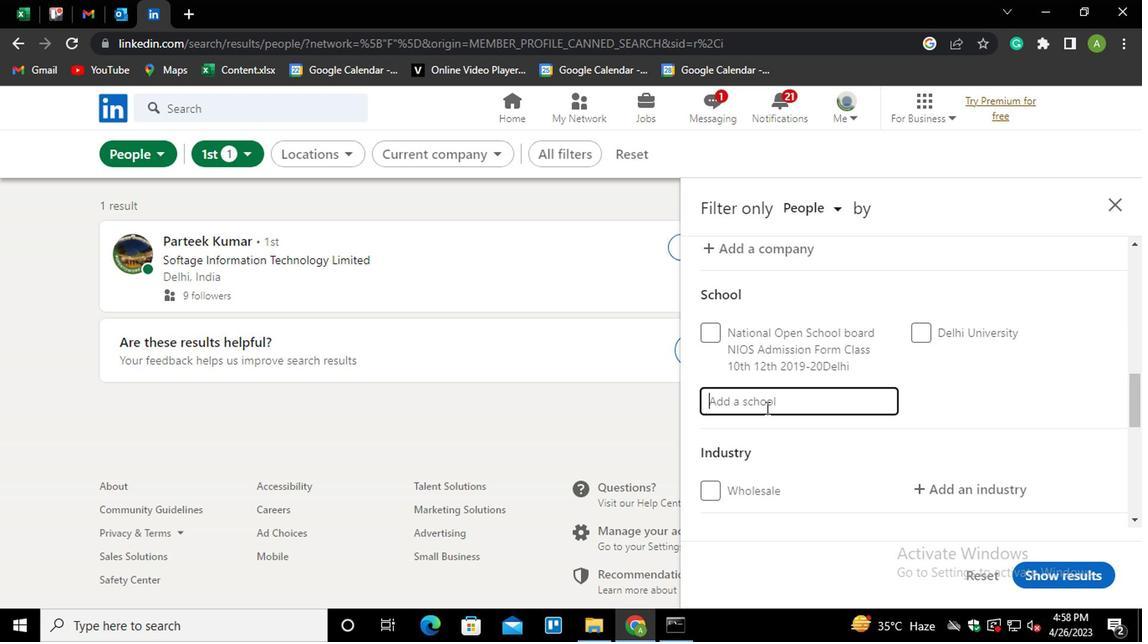 
Action: Mouse pressed left at (772, 398)
Screenshot: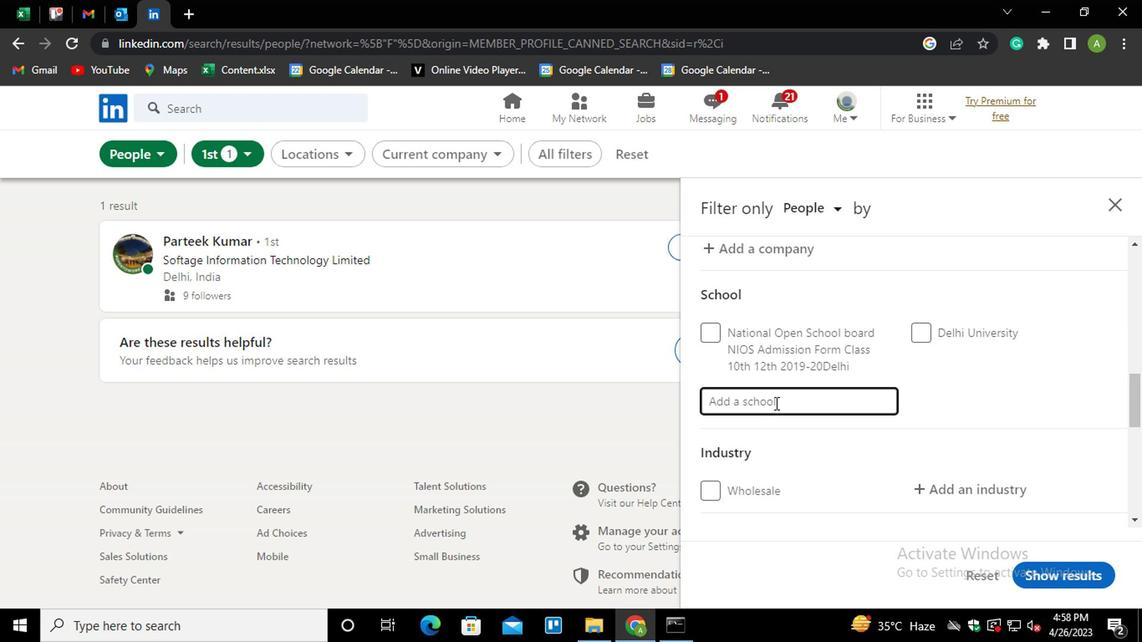 
Action: Mouse moved to (780, 390)
Screenshot: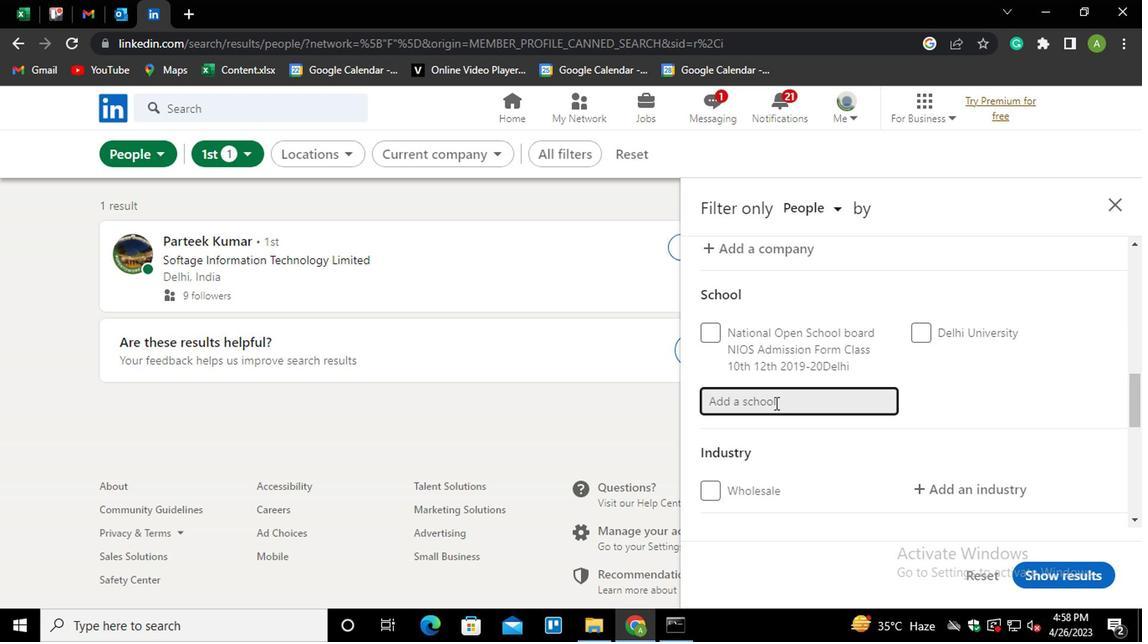 
Action: Key pressed <Key.shift_r>IN<Key.shift>D<Key.shift_r>I<Key.shift>A<Key.shift>N<Key.space><Key.shift_r>M<Key.shift><Key.shift><Key.shift><Key.shift><Key.shift><Key.shift><Key.shift><Key.shift><Key.shift><Key.shift><Key.shift><Key.shift>A<Key.shift>R<Key.down><Key.enter>
Screenshot: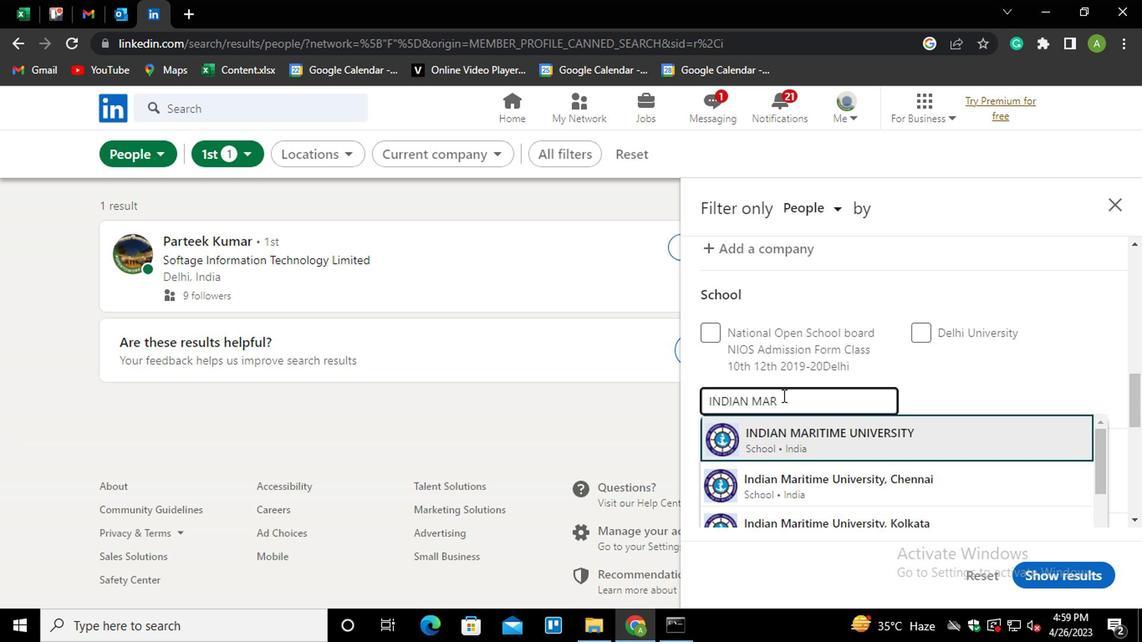 
Action: Mouse moved to (873, 326)
Screenshot: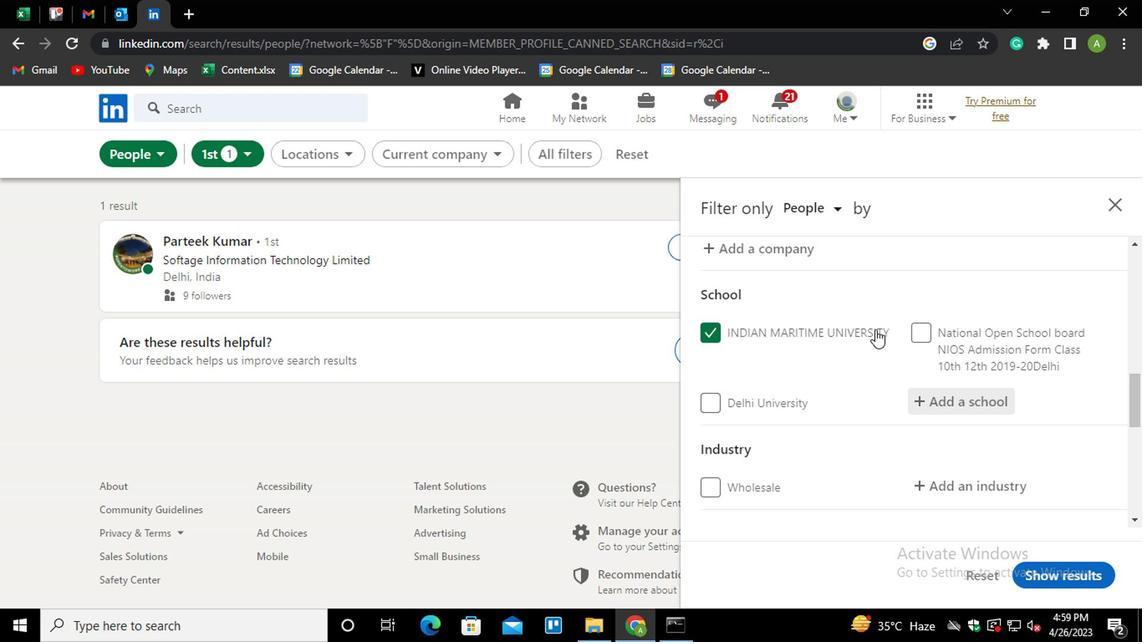 
Action: Mouse scrolled (873, 326) with delta (0, 0)
Screenshot: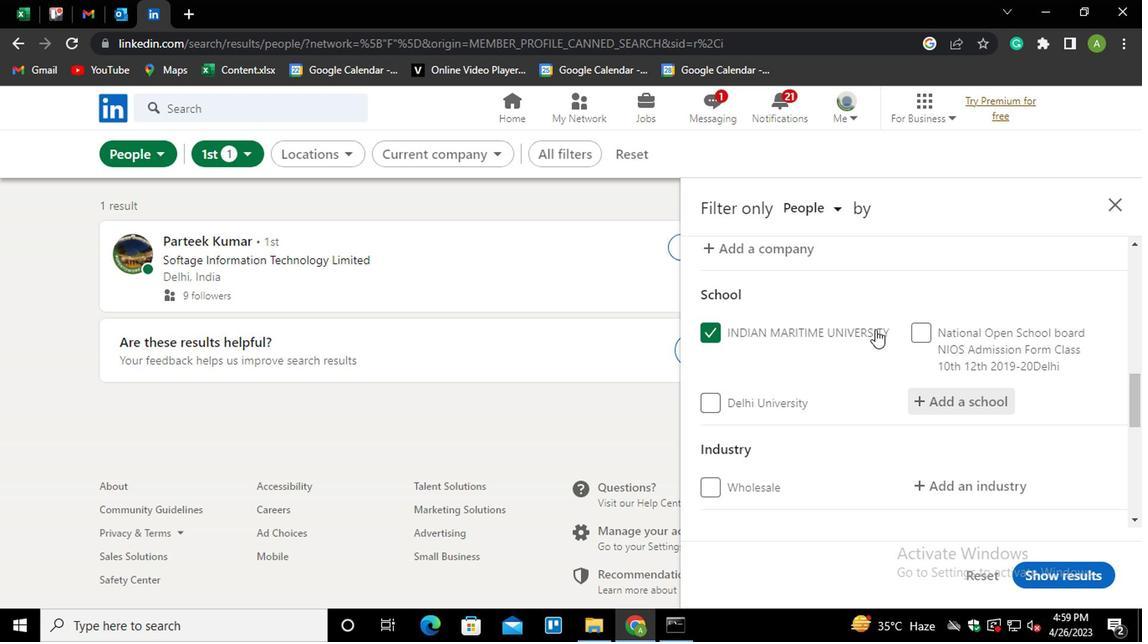 
Action: Mouse moved to (873, 326)
Screenshot: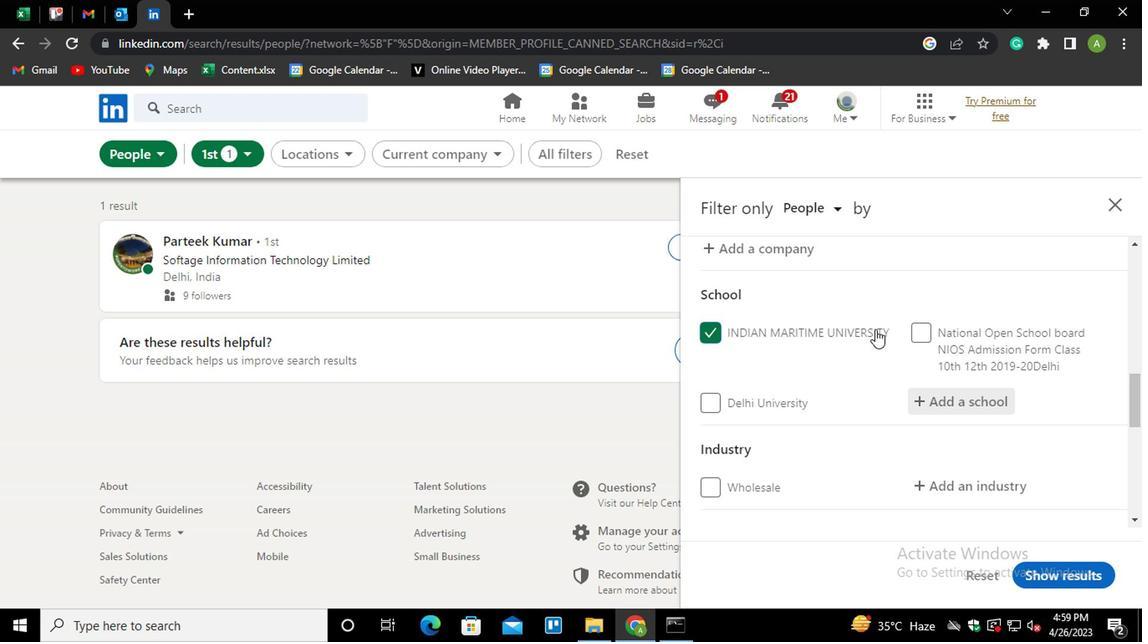
Action: Mouse scrolled (873, 326) with delta (0, 0)
Screenshot: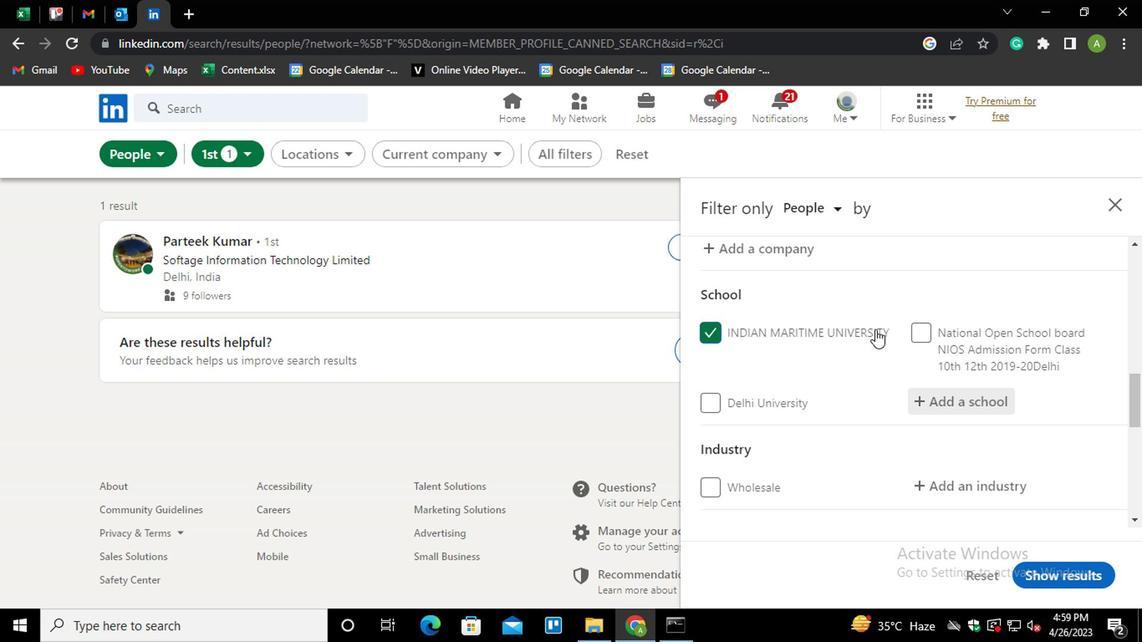 
Action: Mouse moved to (927, 310)
Screenshot: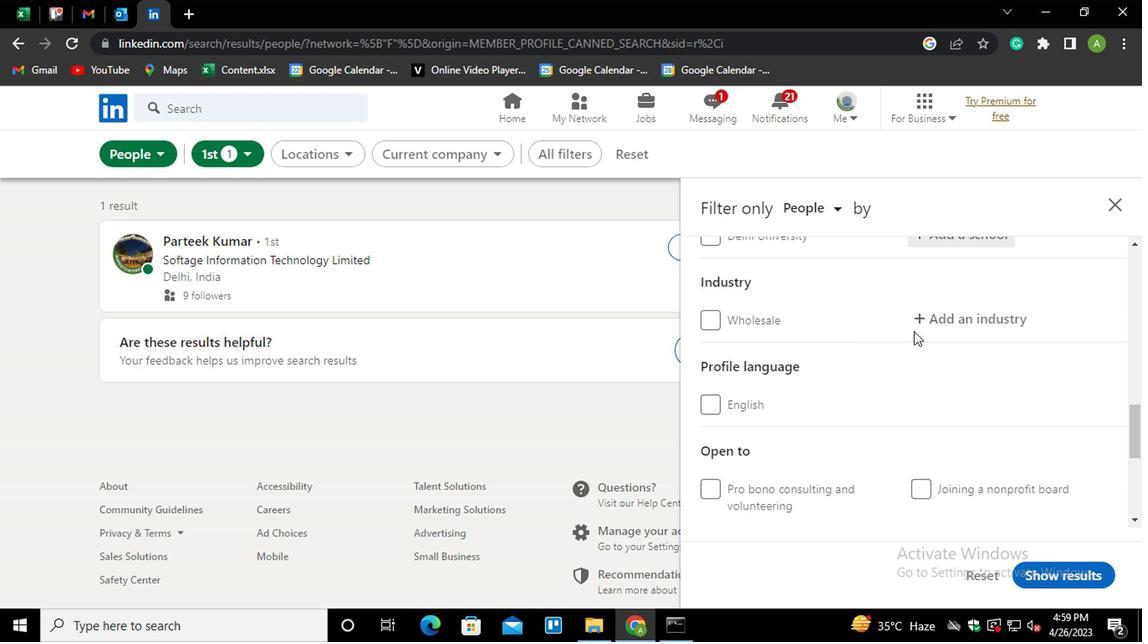 
Action: Mouse pressed left at (927, 310)
Screenshot: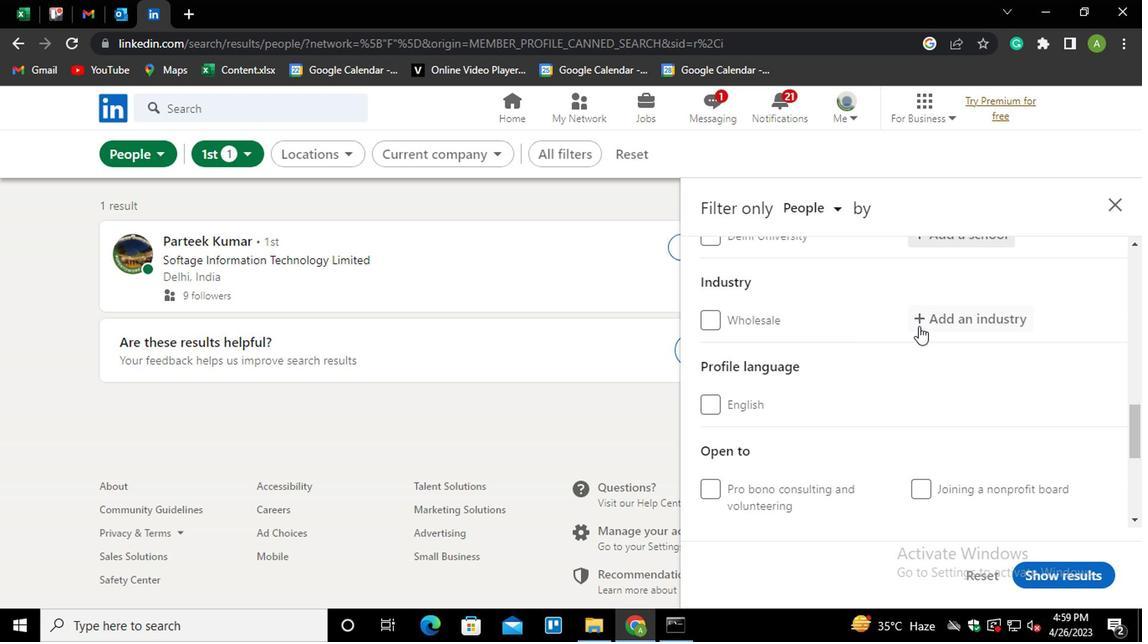 
Action: Mouse moved to (933, 315)
Screenshot: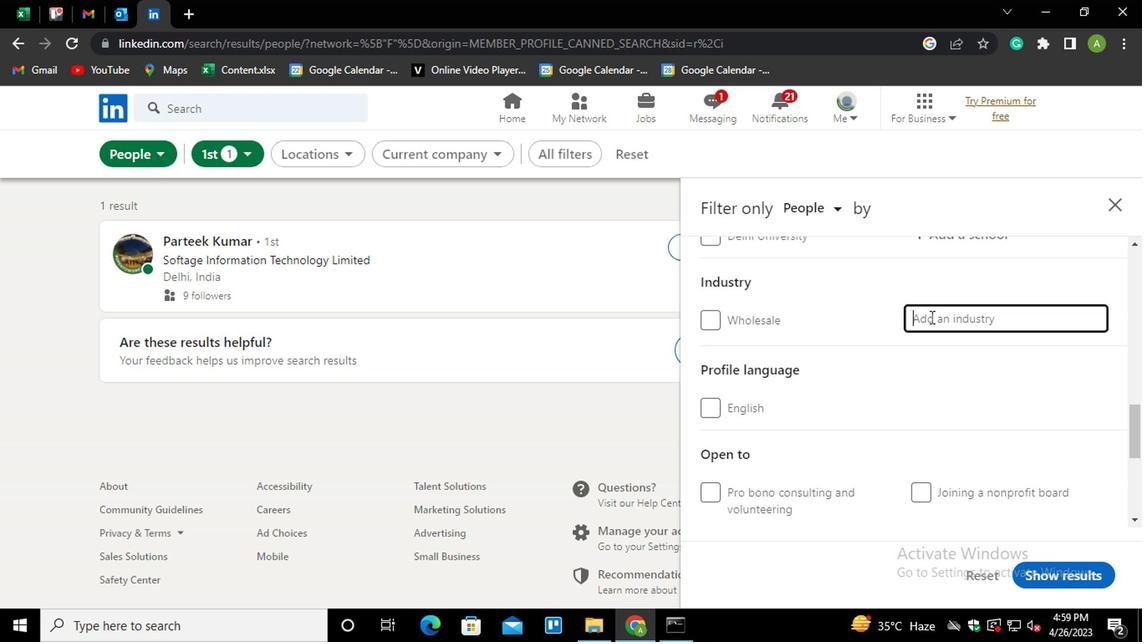 
Action: Mouse pressed left at (933, 315)
Screenshot: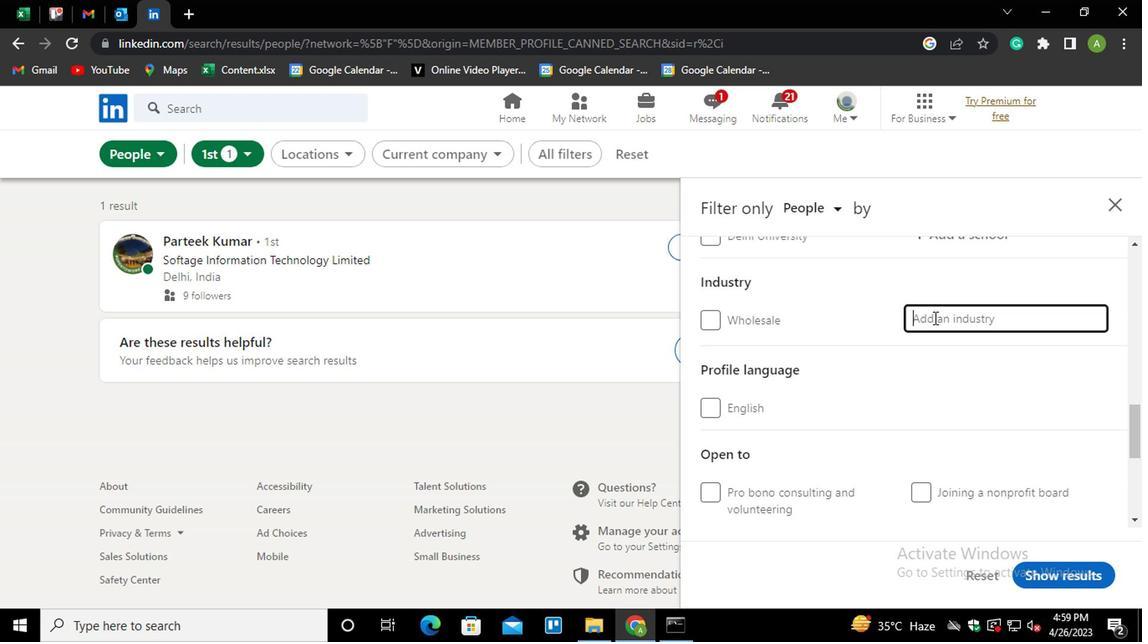 
Action: Mouse moved to (946, 308)
Screenshot: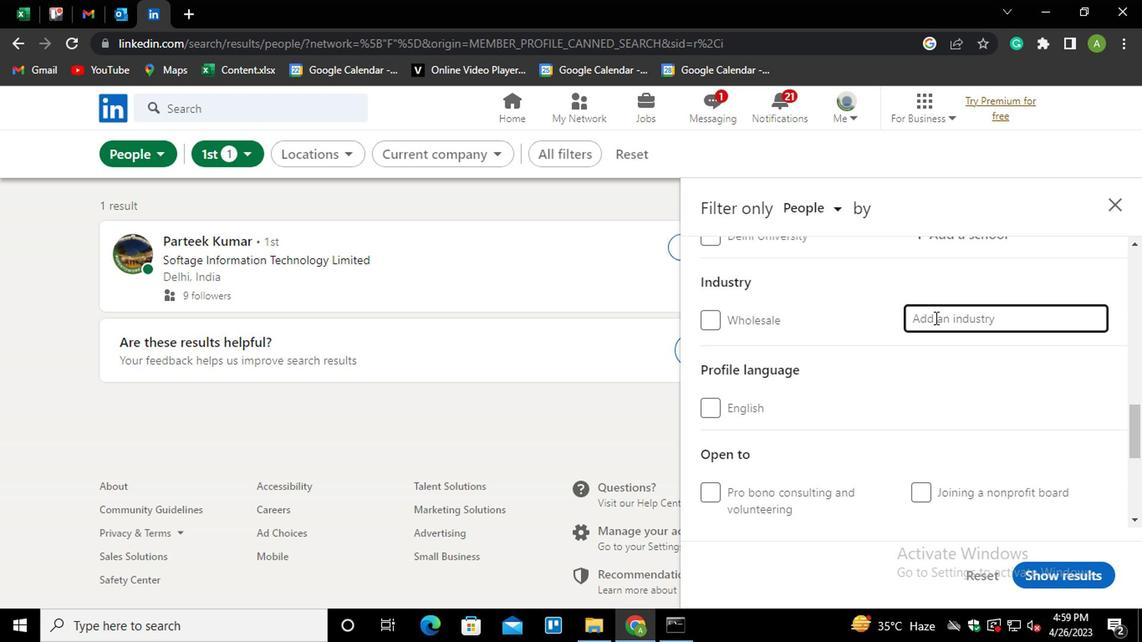 
Action: Key pressed <Key.shift>WOMEN<Key.down><Key.enter>
Screenshot: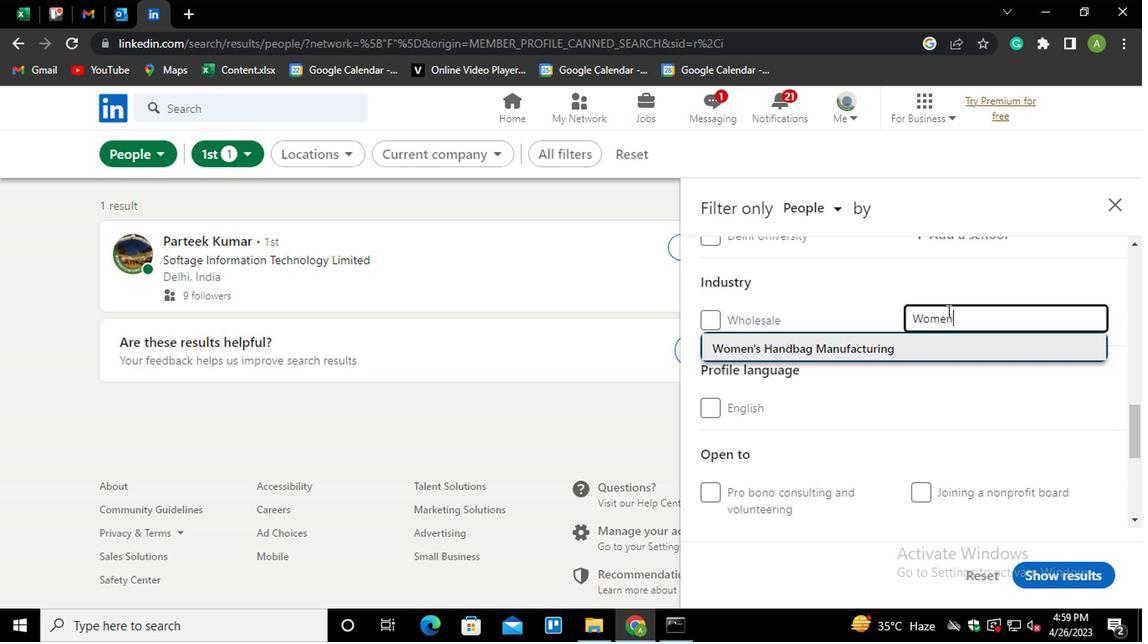 
Action: Mouse moved to (956, 346)
Screenshot: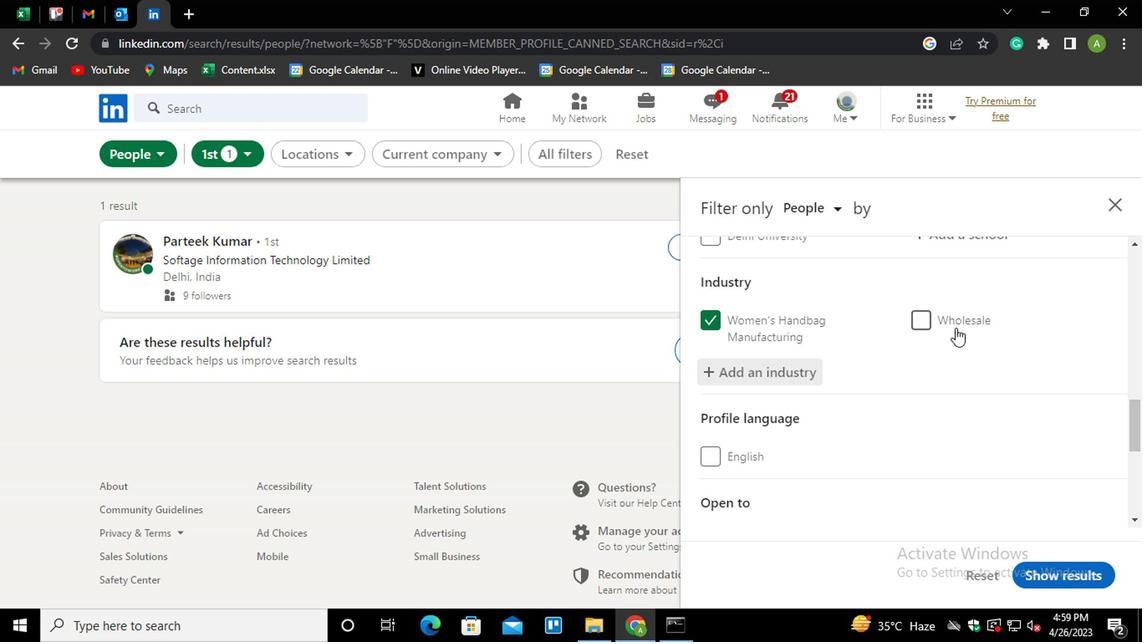 
Action: Mouse scrolled (956, 345) with delta (0, 0)
Screenshot: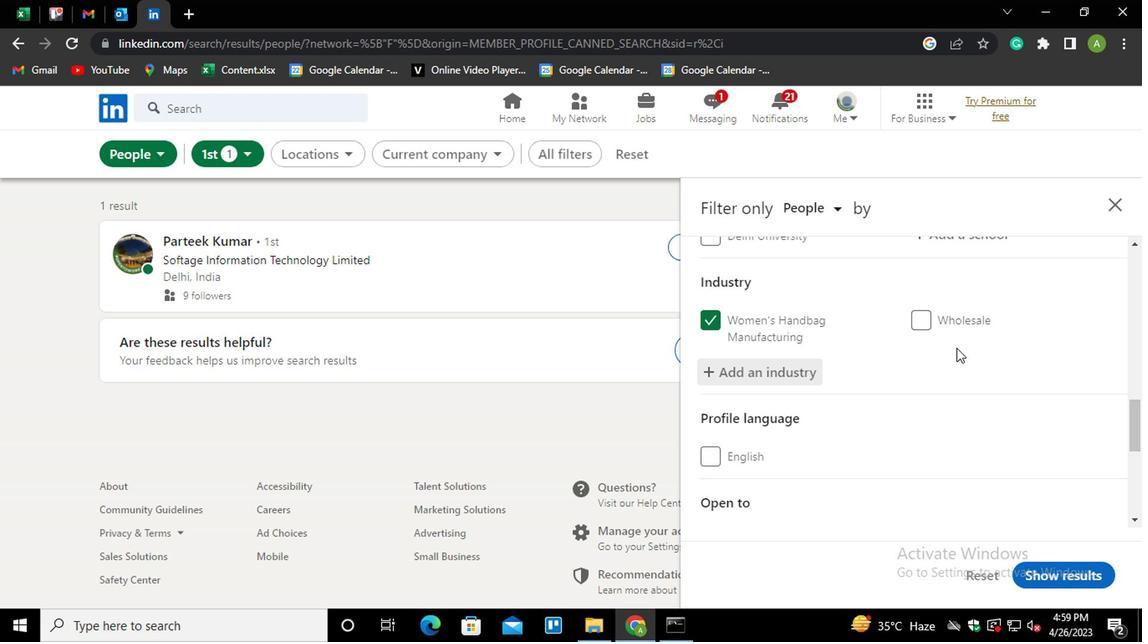 
Action: Mouse moved to (948, 353)
Screenshot: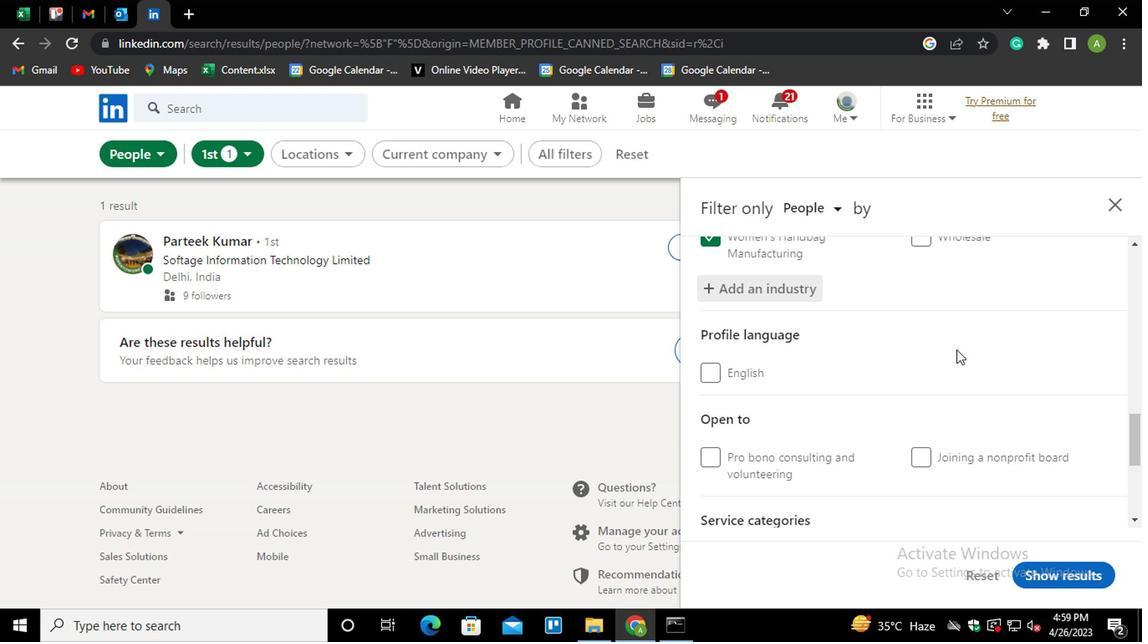 
Action: Mouse scrolled (948, 352) with delta (0, 0)
Screenshot: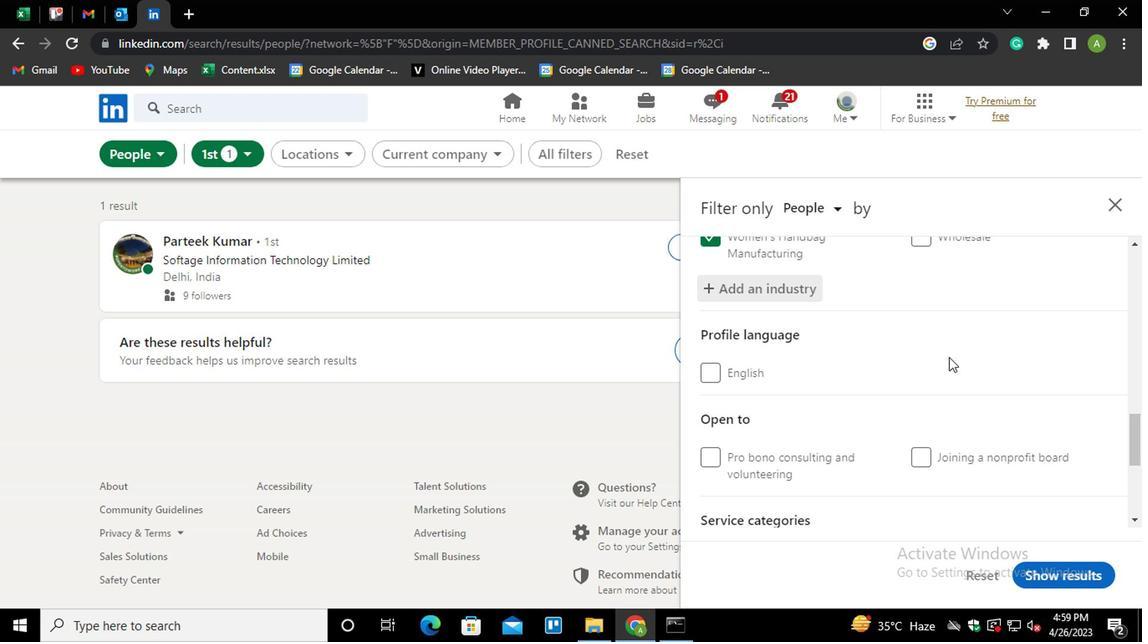 
Action: Mouse scrolled (948, 352) with delta (0, 0)
Screenshot: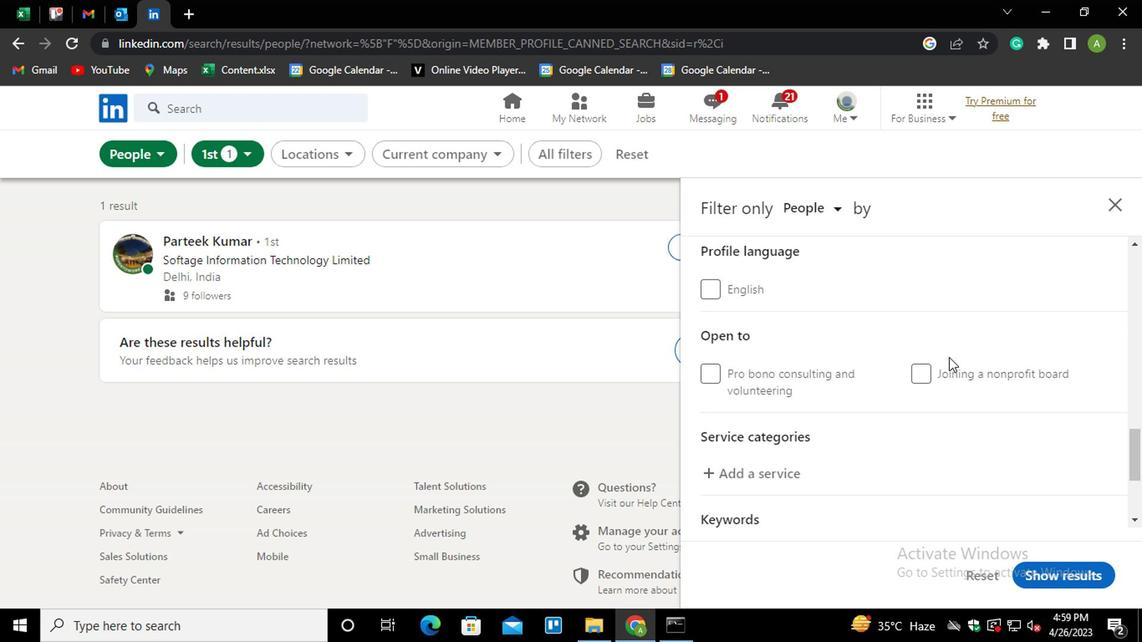 
Action: Mouse moved to (755, 380)
Screenshot: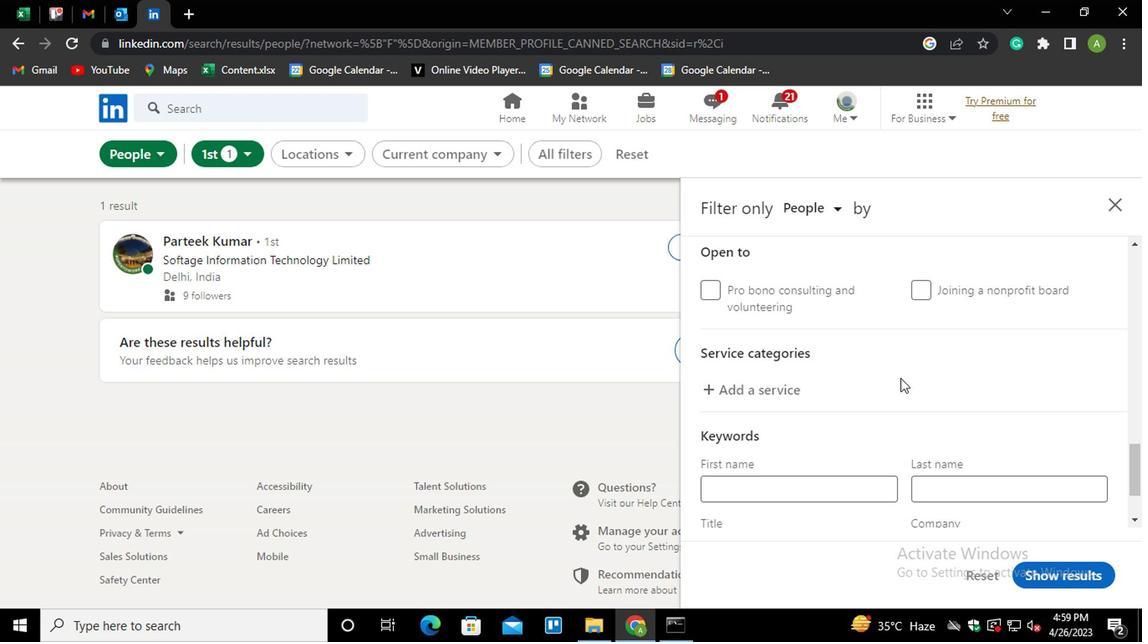 
Action: Mouse pressed left at (755, 380)
Screenshot: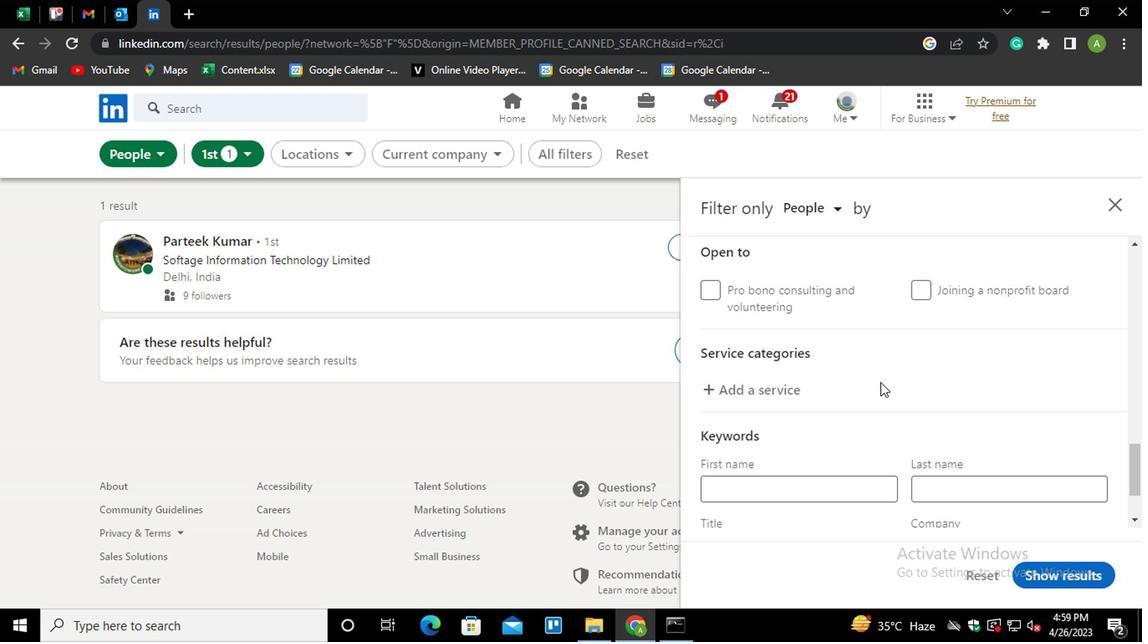 
Action: Mouse moved to (756, 385)
Screenshot: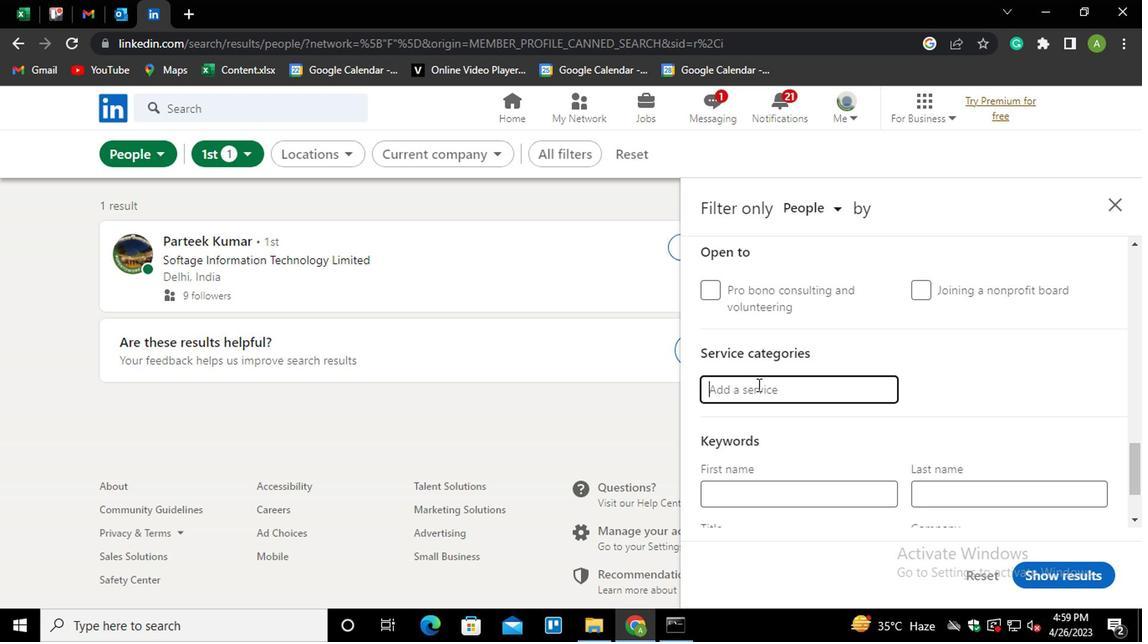 
Action: Mouse pressed left at (756, 385)
Screenshot: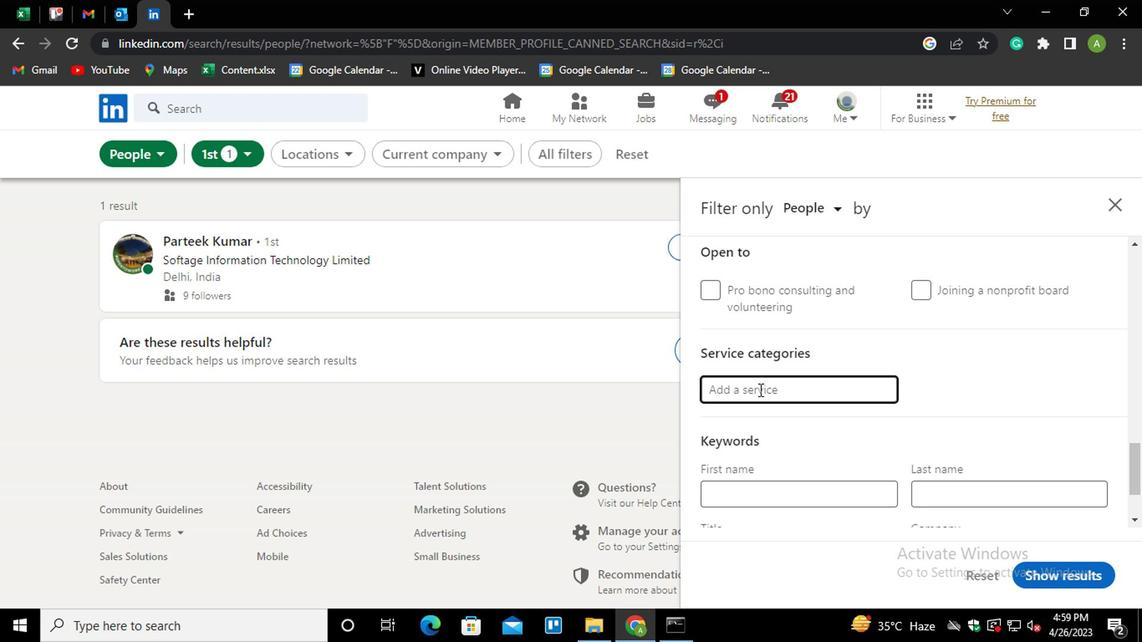 
Action: Key pressed <Key.shift>VIDEOGRAPHY<Key.down><Key.enter>
Screenshot: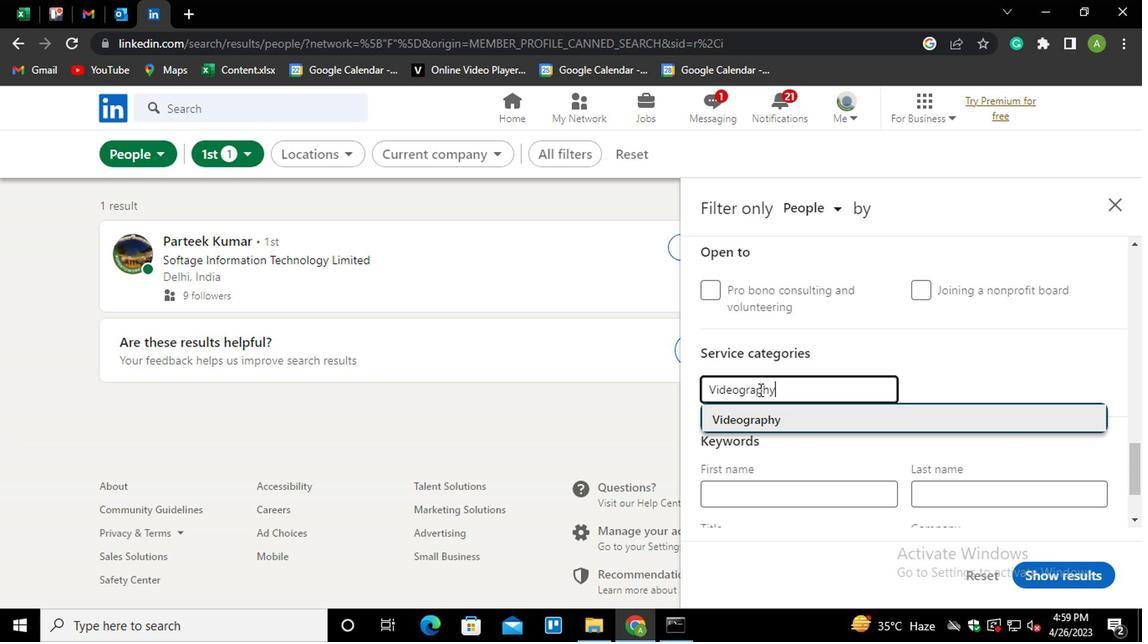 
Action: Mouse moved to (796, 385)
Screenshot: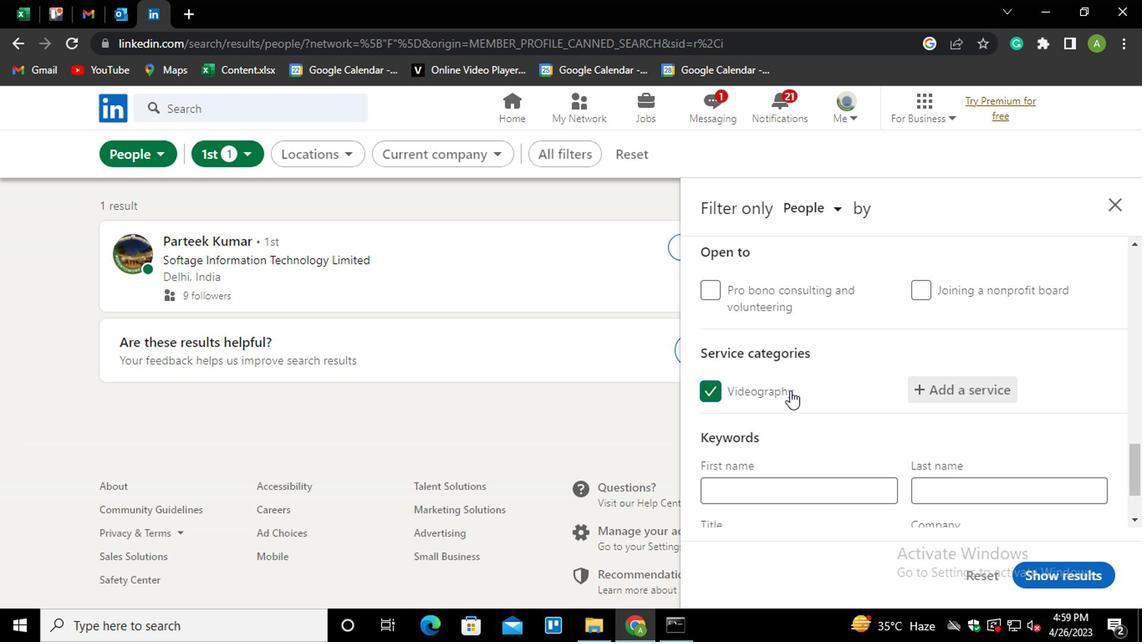 
Action: Mouse scrolled (796, 384) with delta (0, -1)
Screenshot: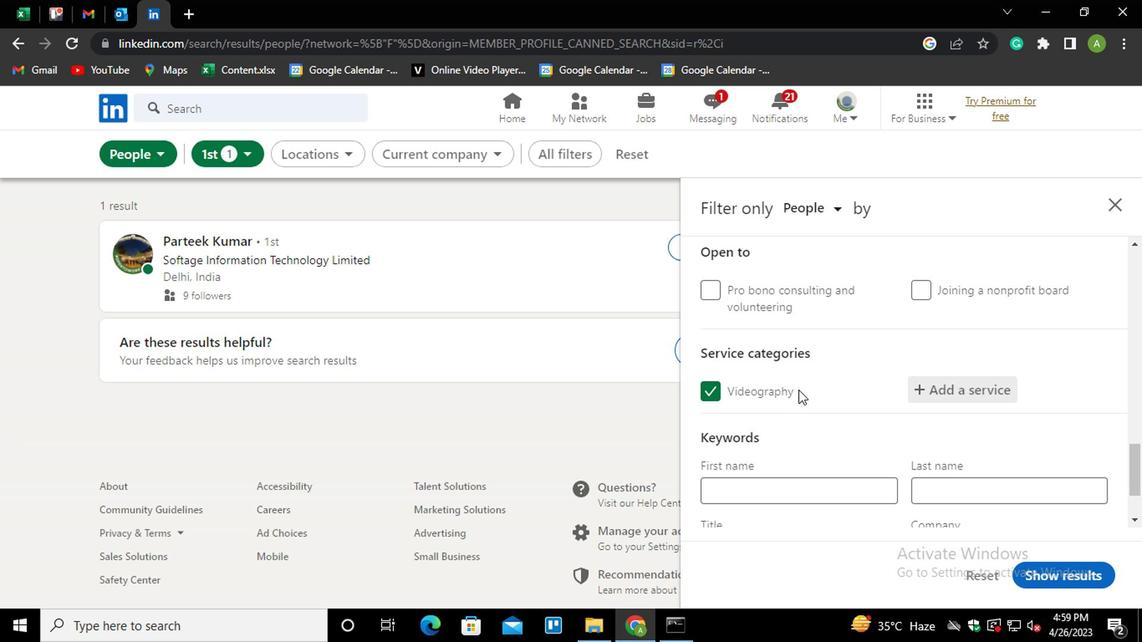 
Action: Mouse scrolled (796, 384) with delta (0, -1)
Screenshot: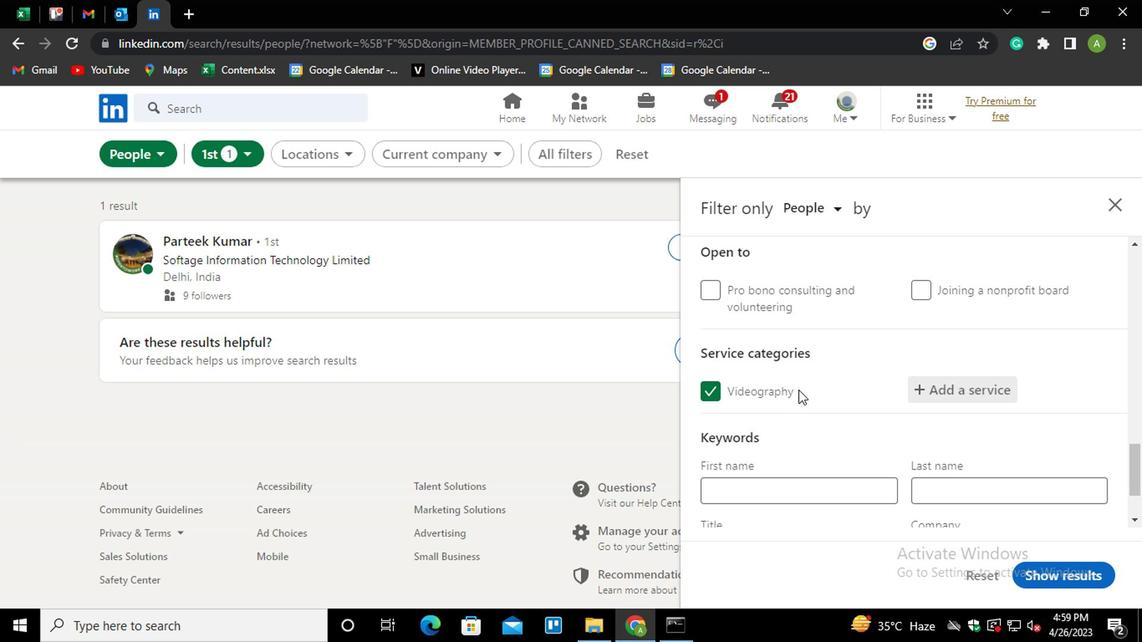 
Action: Mouse scrolled (796, 384) with delta (0, -1)
Screenshot: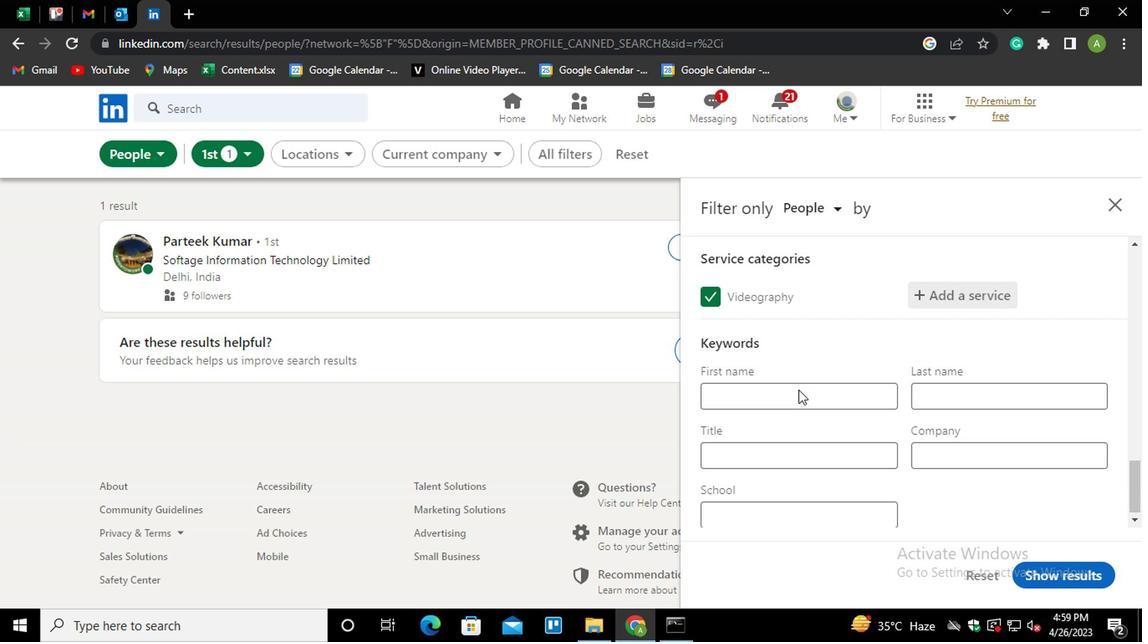 
Action: Mouse scrolled (796, 384) with delta (0, -1)
Screenshot: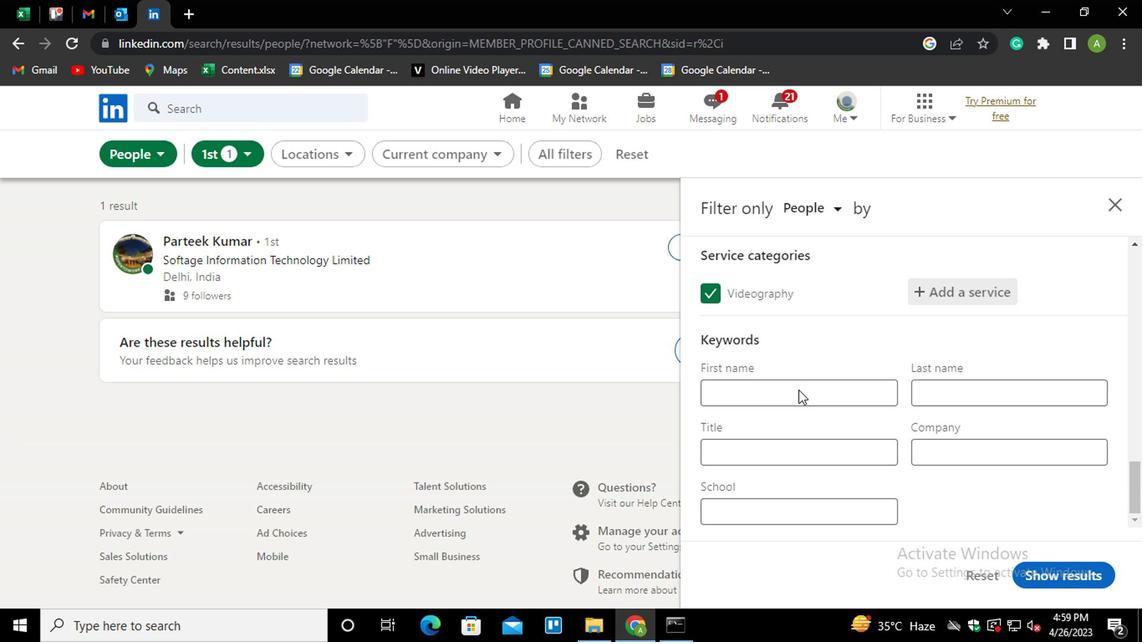 
Action: Mouse moved to (764, 443)
Screenshot: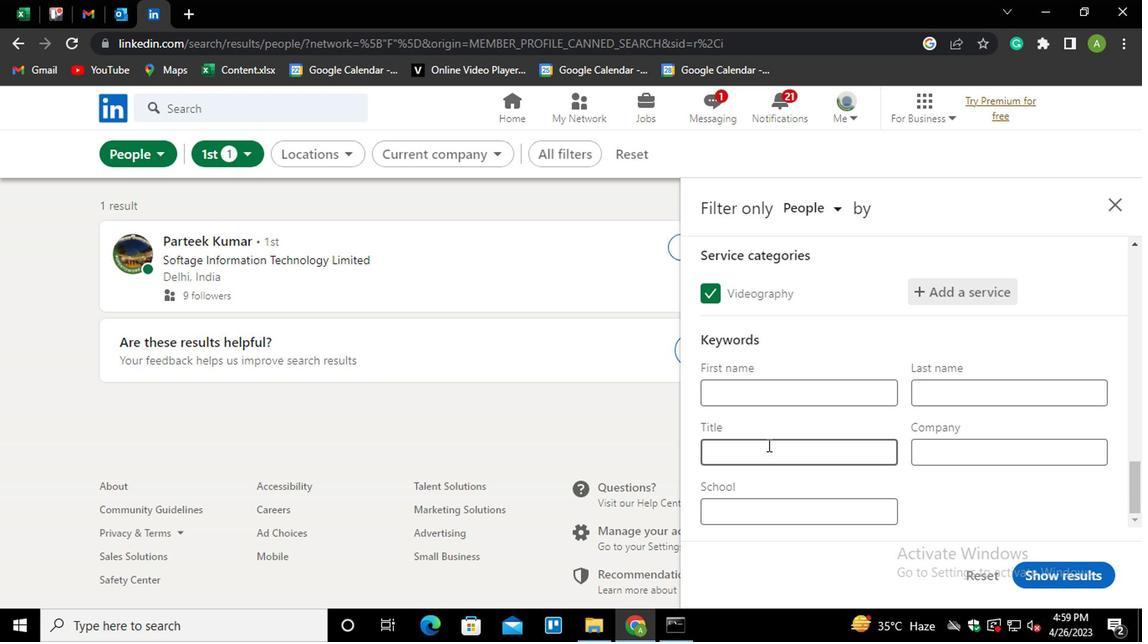 
Action: Mouse pressed left at (764, 443)
Screenshot: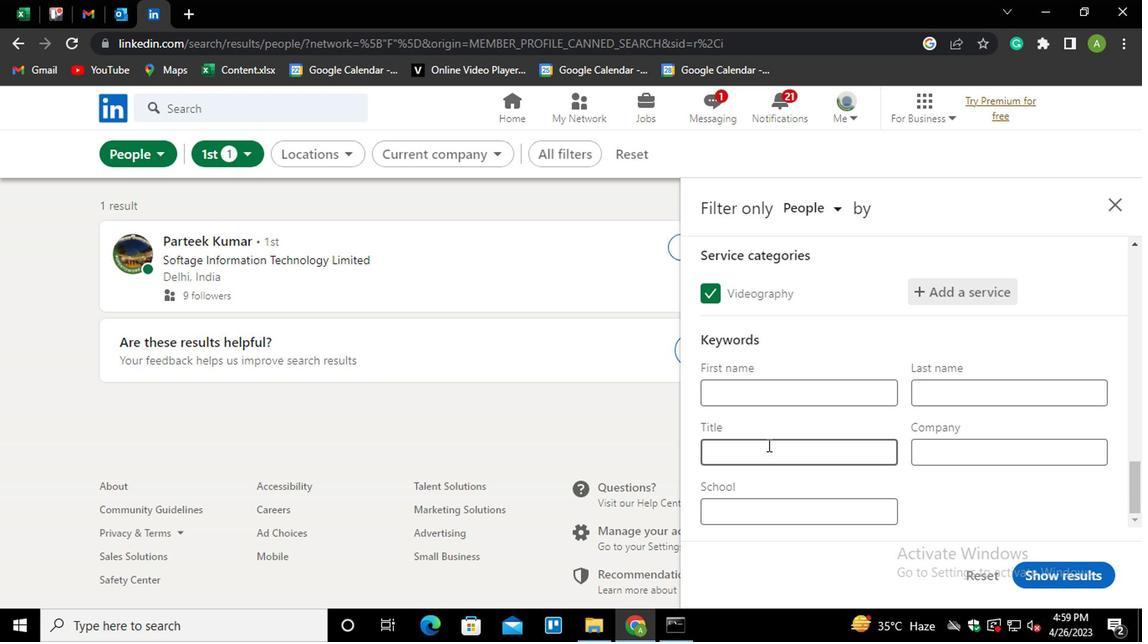 
Action: Mouse moved to (765, 443)
Screenshot: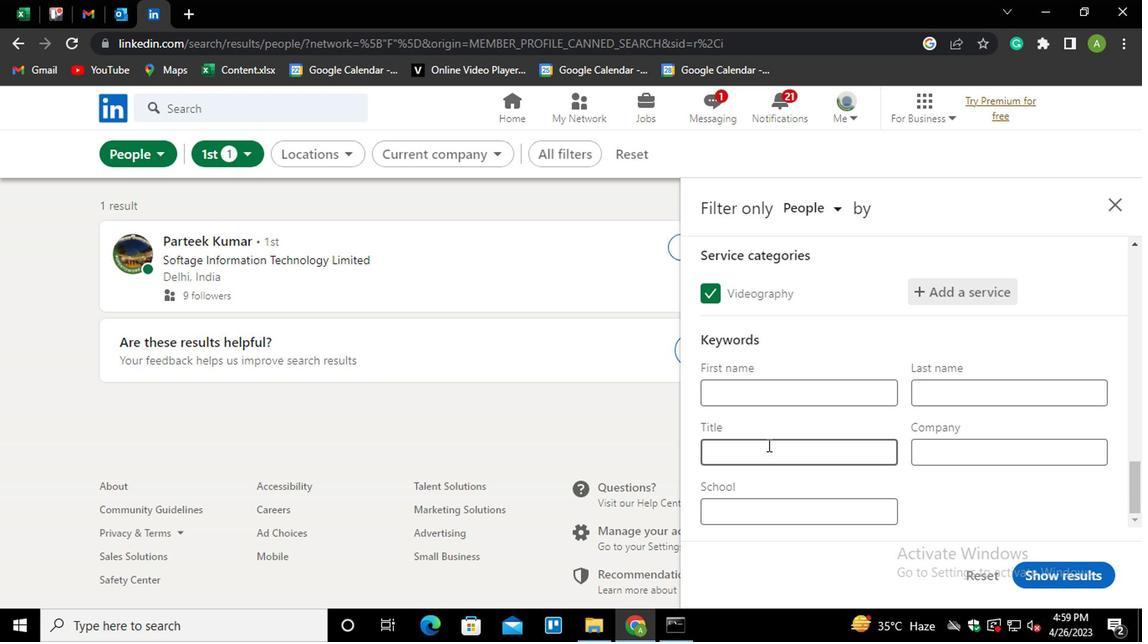 
Action: Key pressed <Key.shift><Key.shift><Key.shift><Key.shift>NUCLEAR<Key.space><Key.shift>ENGINEER
Screenshot: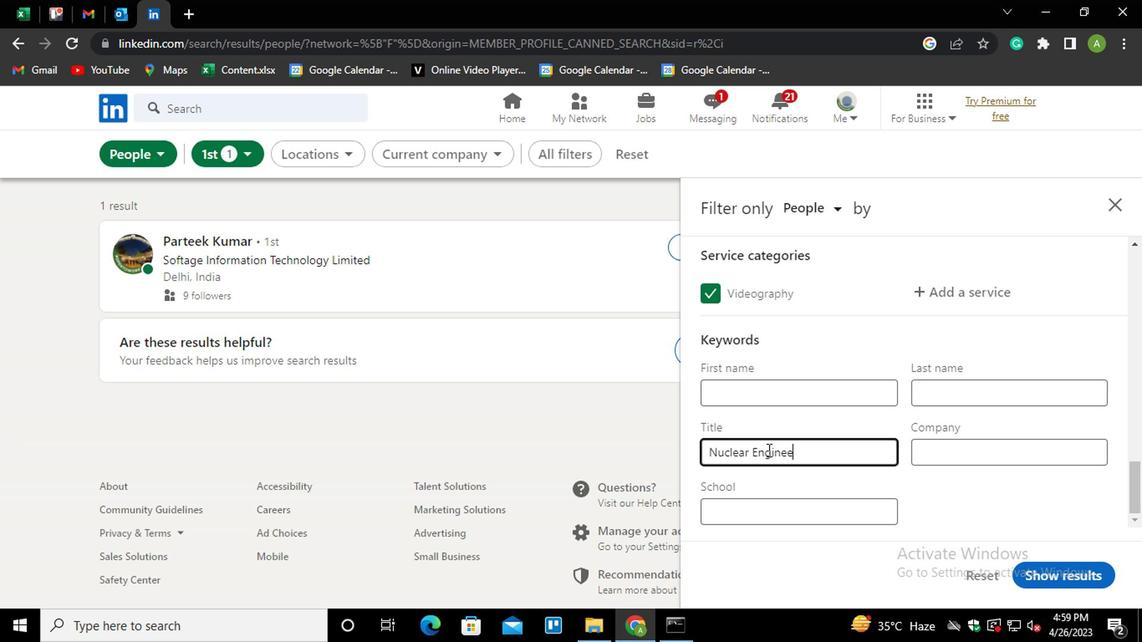
Action: Mouse moved to (1055, 436)
Screenshot: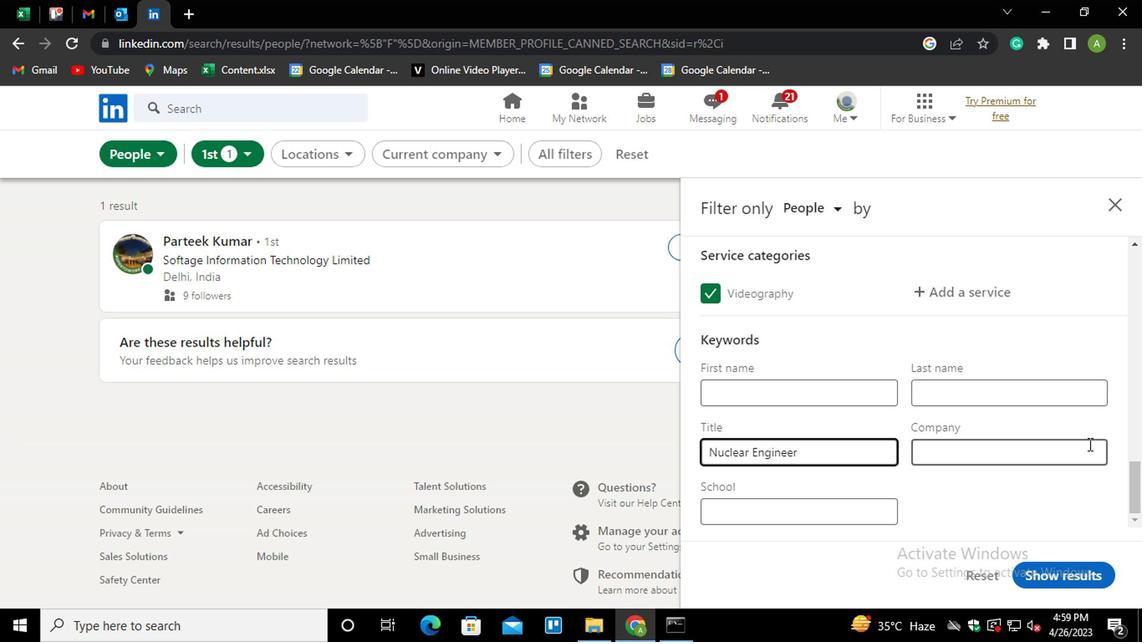 
Action: Mouse scrolled (1055, 437) with delta (0, 0)
Screenshot: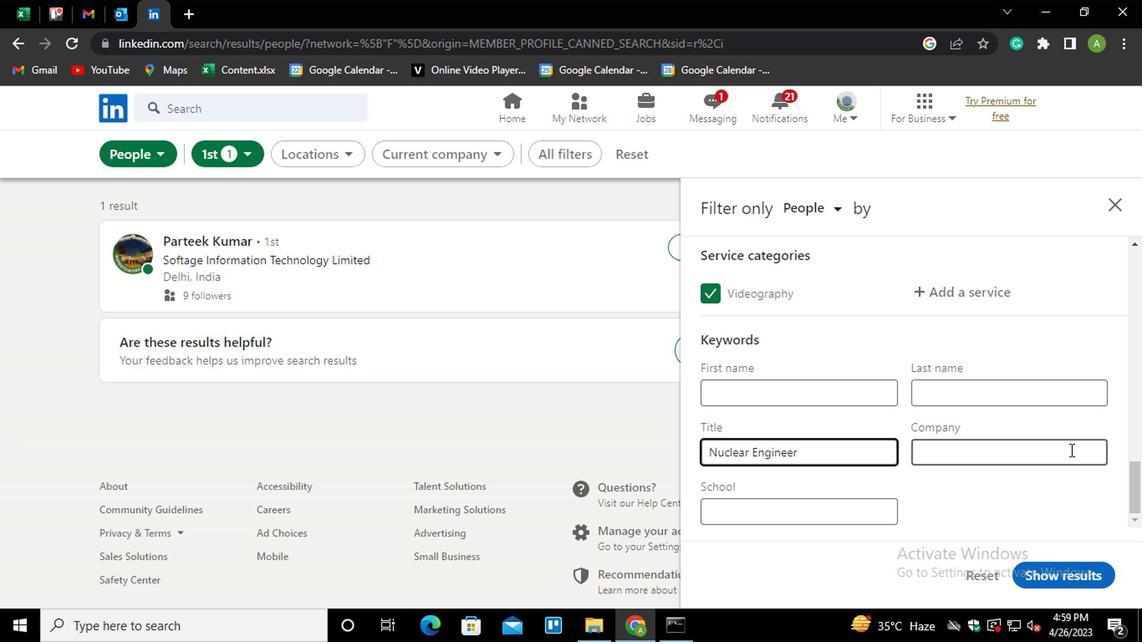 
Action: Mouse scrolled (1055, 437) with delta (0, 0)
Screenshot: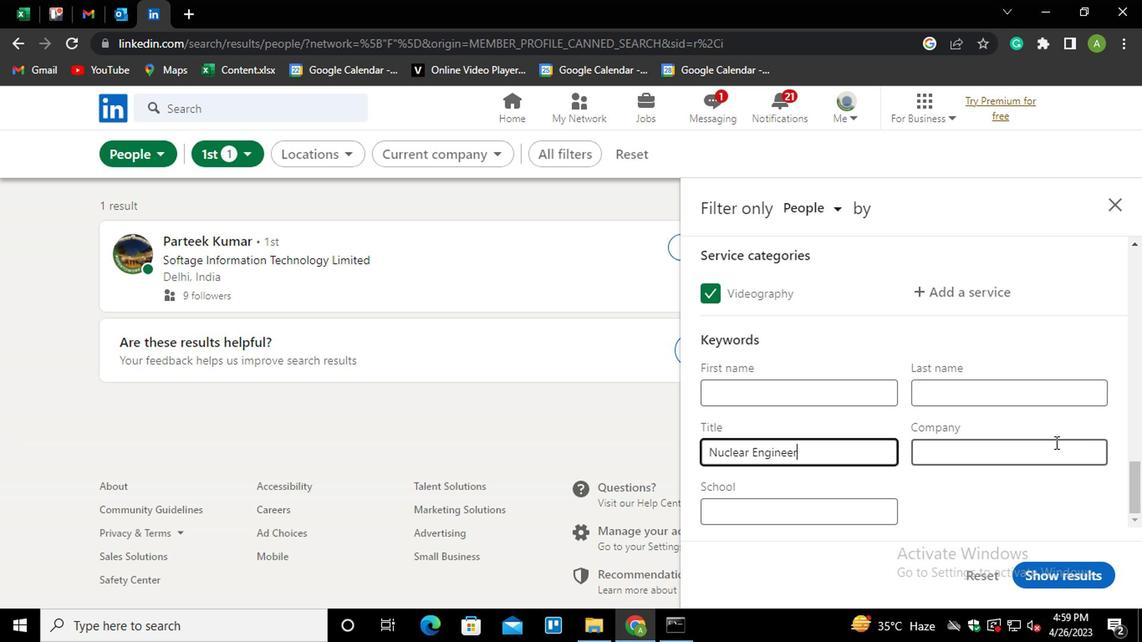 
Action: Mouse moved to (1055, 436)
Screenshot: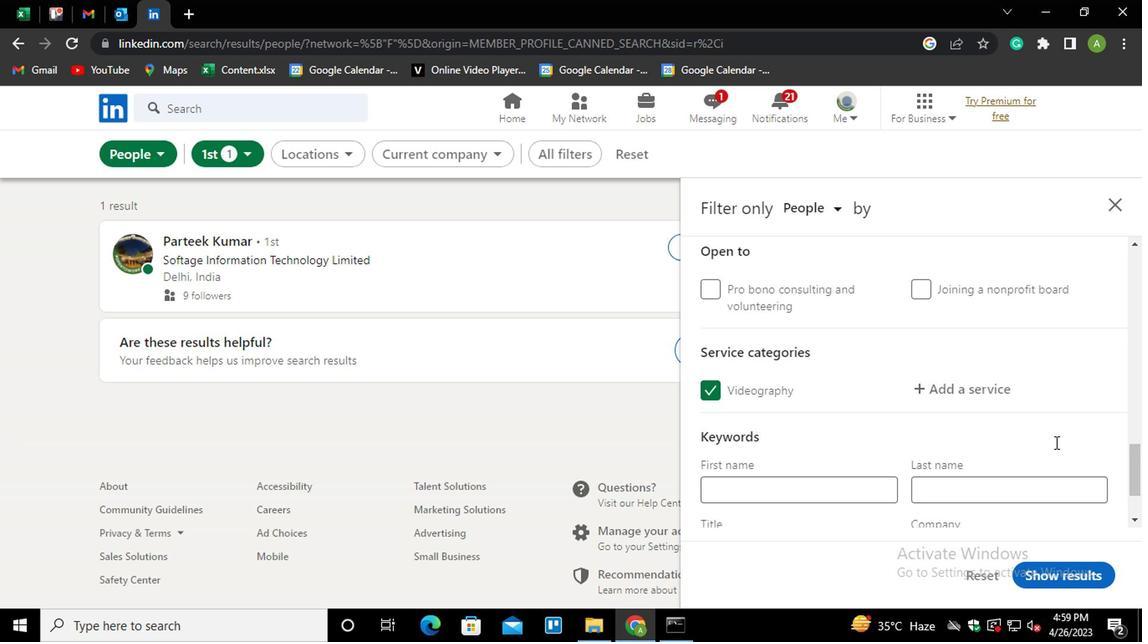 
Action: Mouse scrolled (1055, 437) with delta (0, 0)
Screenshot: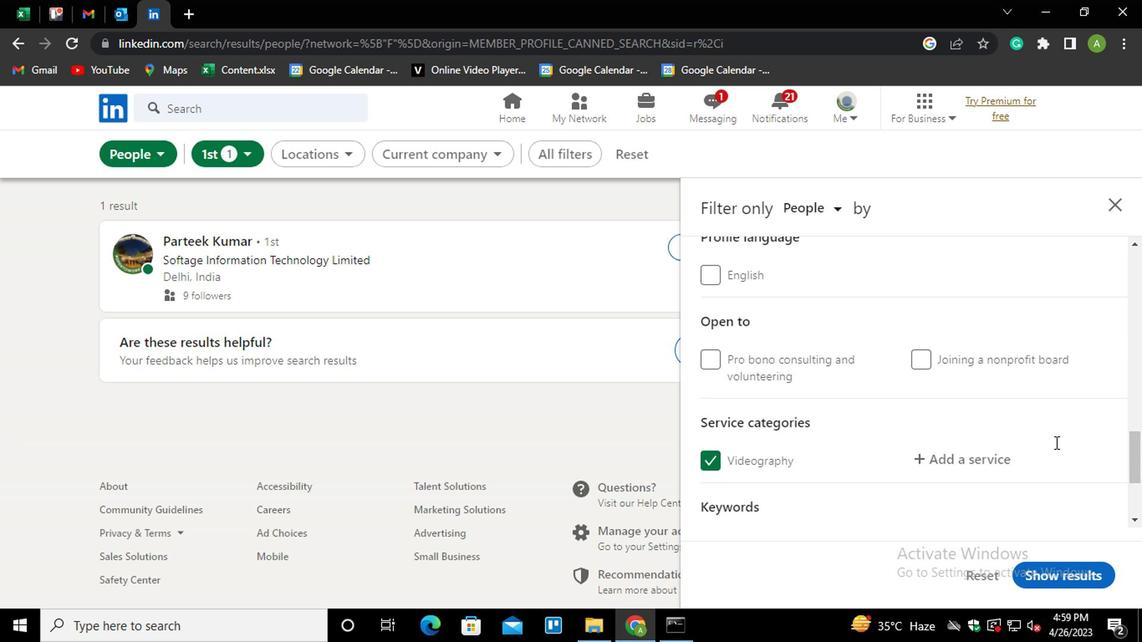 
Action: Mouse moved to (710, 357)
Screenshot: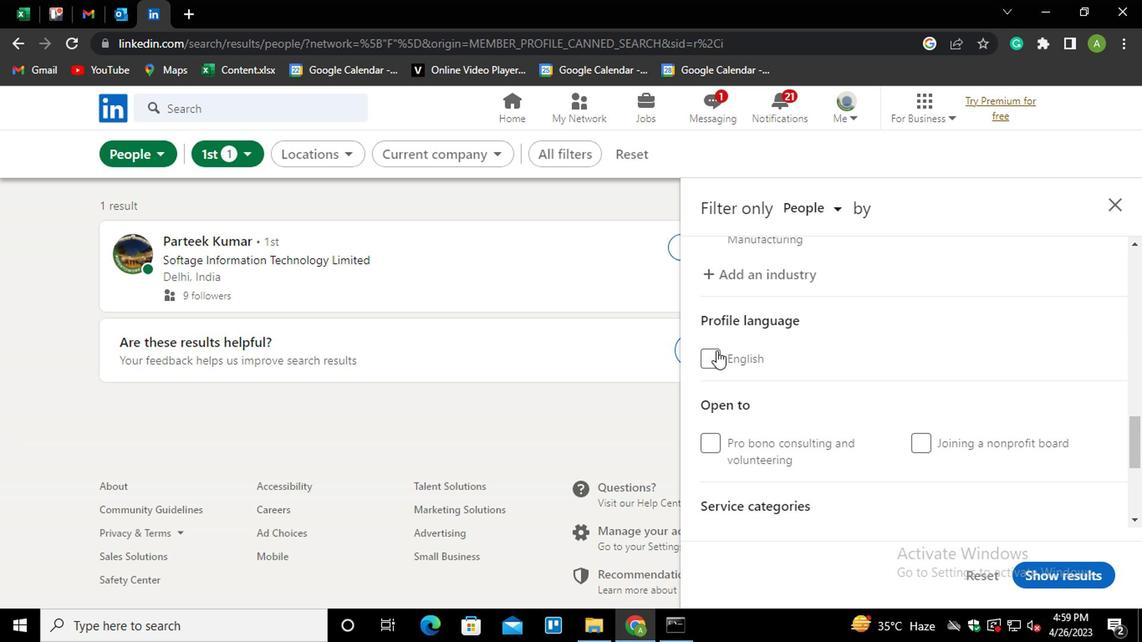 
Action: Mouse pressed left at (710, 357)
Screenshot: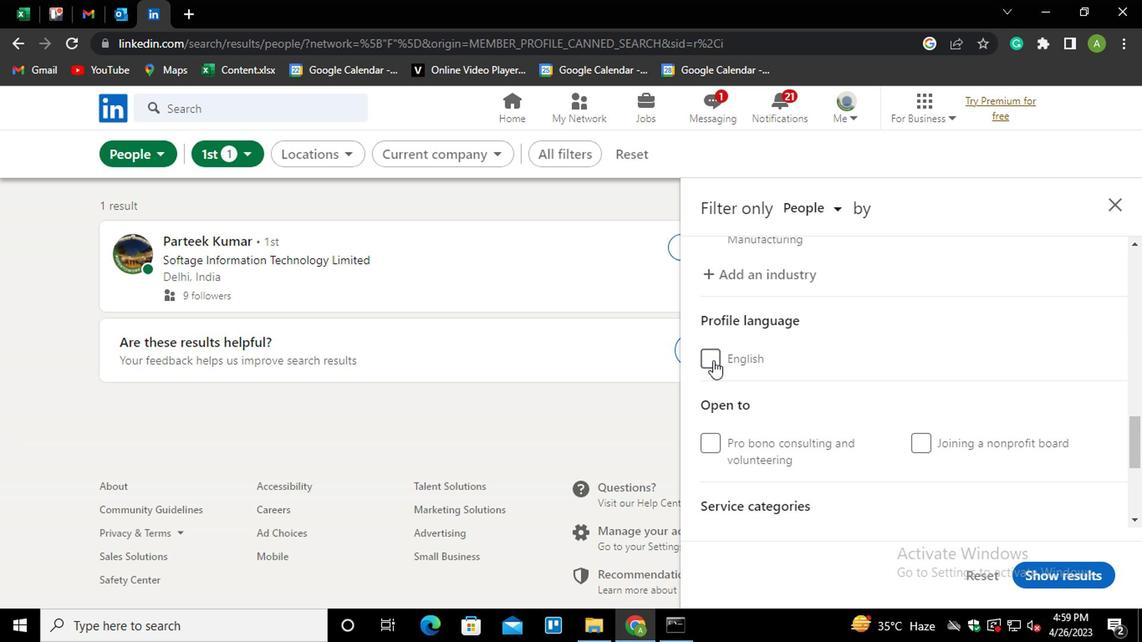 
Action: Mouse moved to (1058, 564)
Screenshot: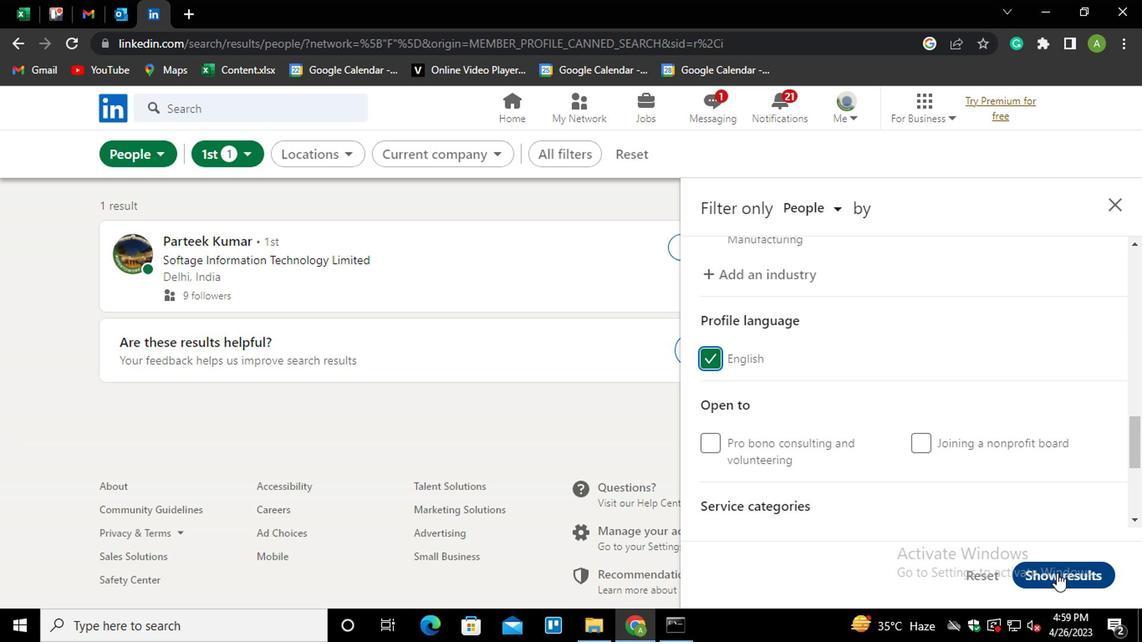 
Action: Mouse pressed left at (1058, 564)
Screenshot: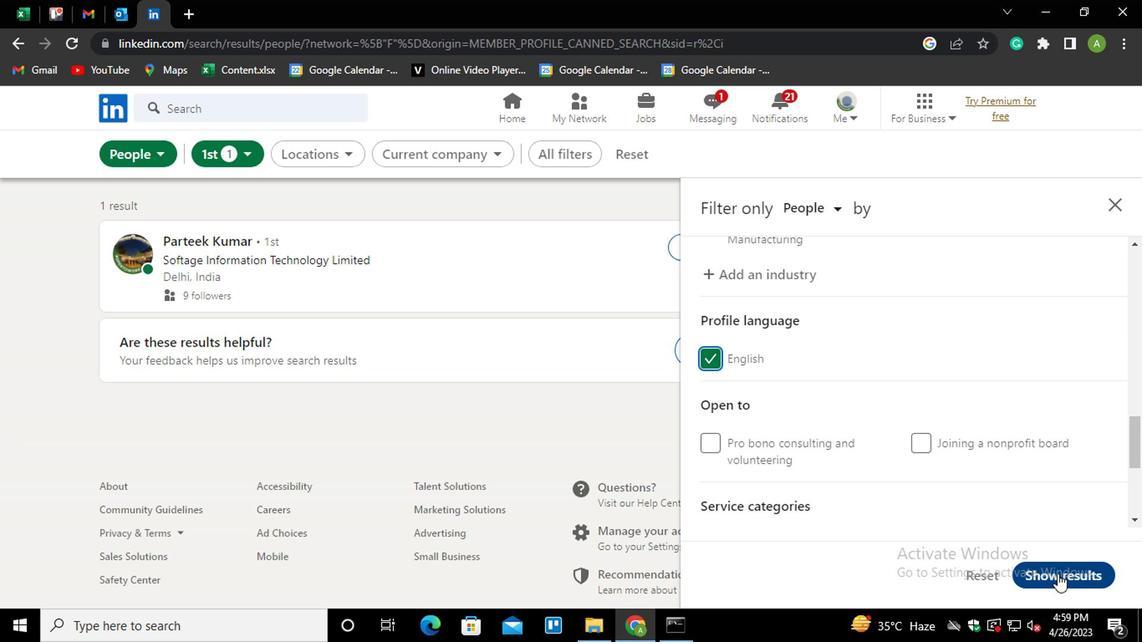 
Action: Mouse moved to (1049, 527)
Screenshot: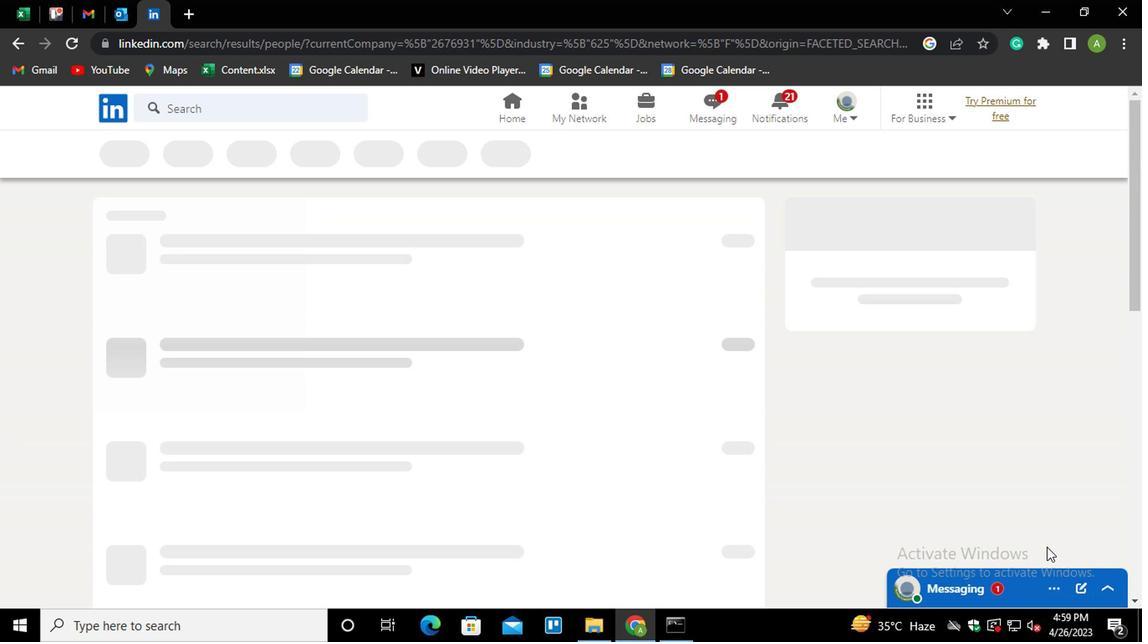 
